 Task: Add Neem Aura Naturals Skin Salve to the cart.
Action: Mouse moved to (332, 148)
Screenshot: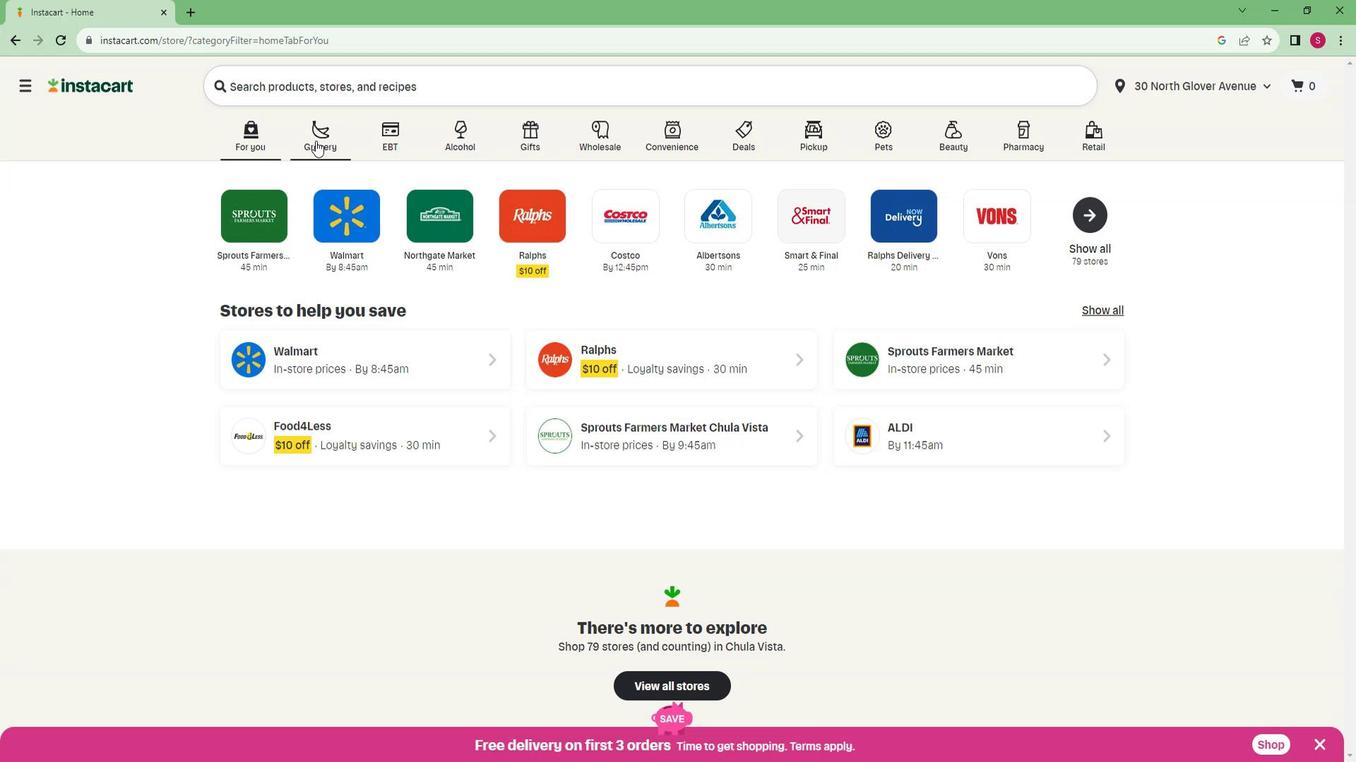 
Action: Mouse pressed left at (332, 148)
Screenshot: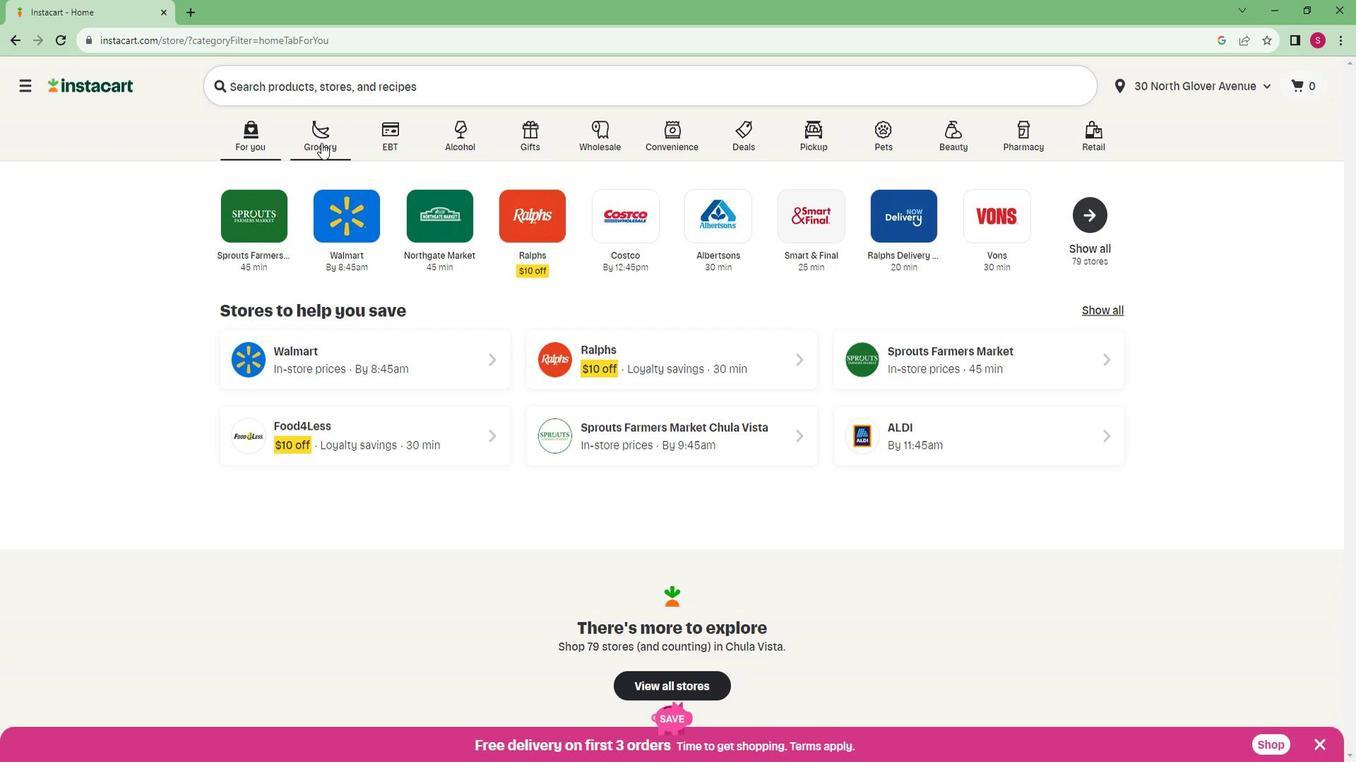 
Action: Mouse moved to (288, 391)
Screenshot: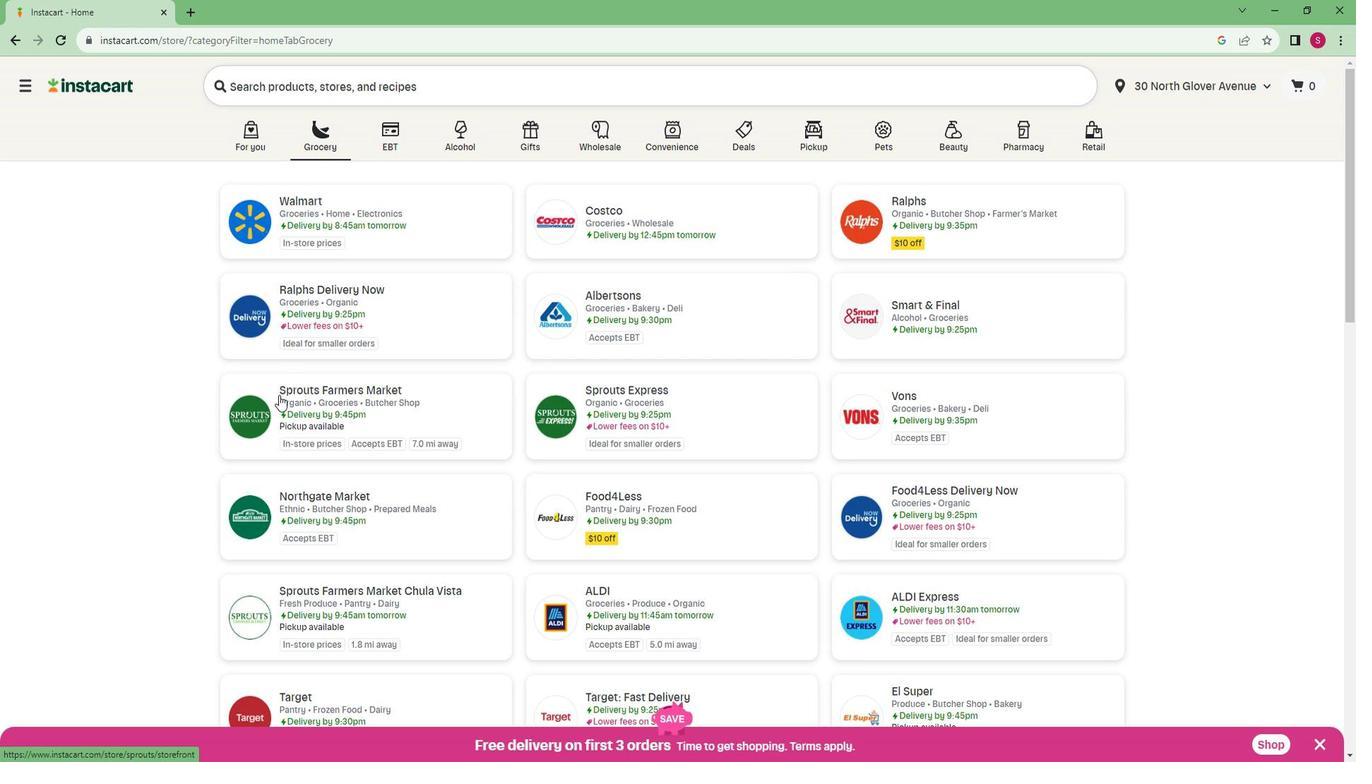 
Action: Mouse pressed left at (288, 391)
Screenshot: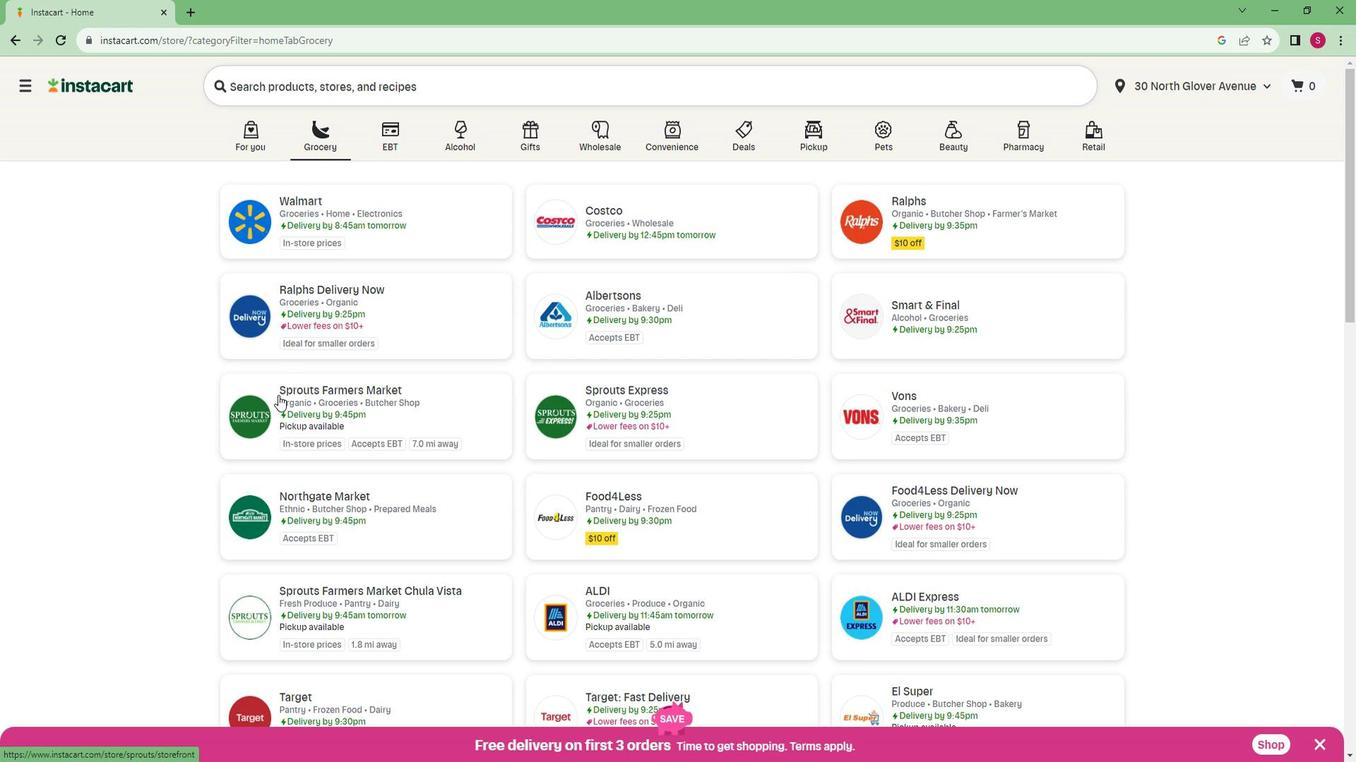 
Action: Mouse moved to (94, 507)
Screenshot: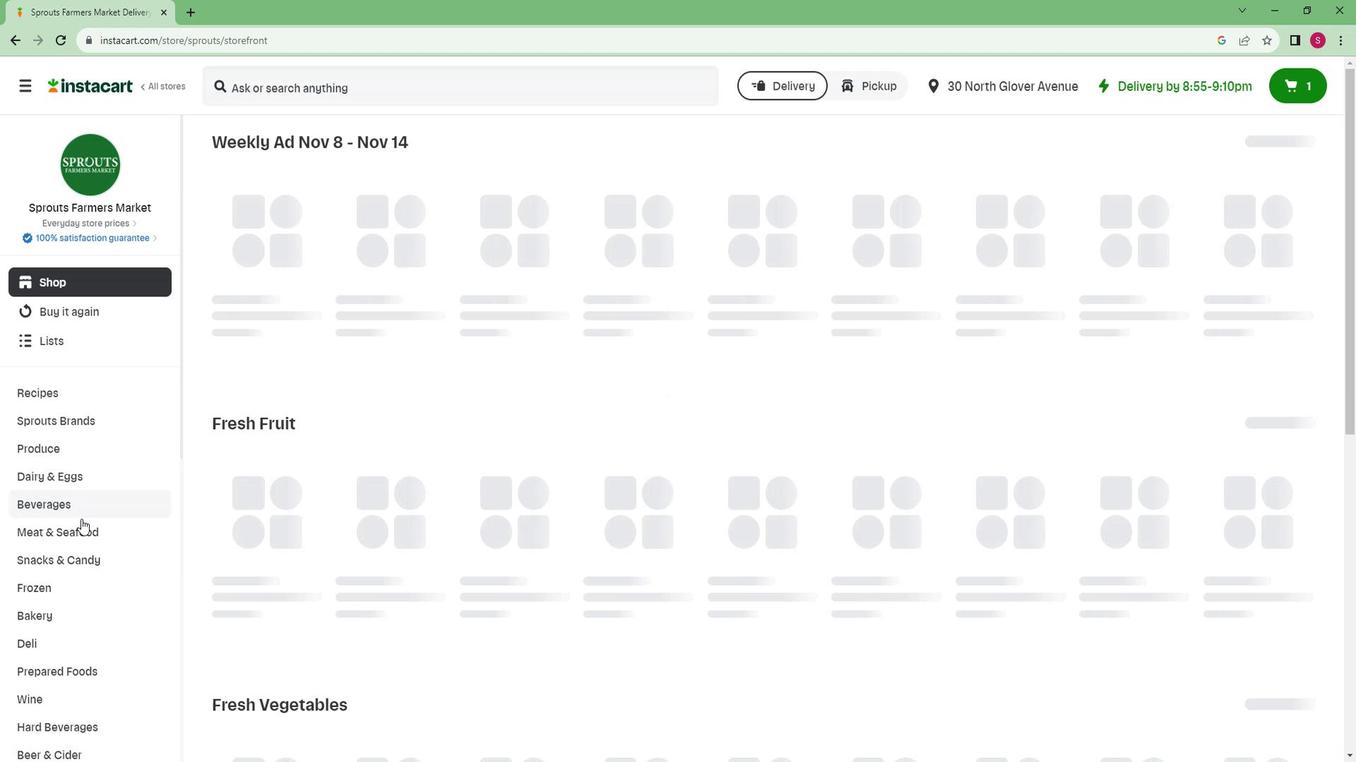 
Action: Mouse scrolled (94, 507) with delta (0, 0)
Screenshot: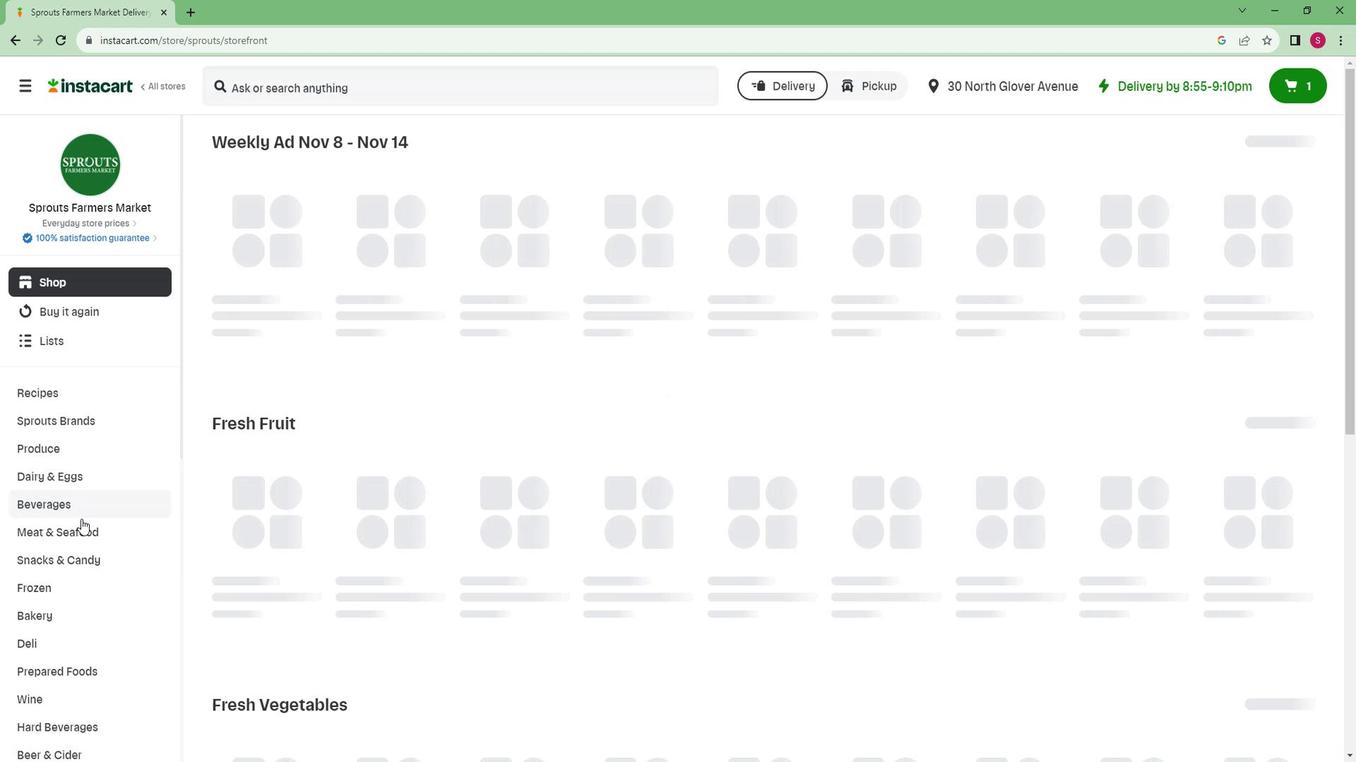 
Action: Mouse moved to (93, 509)
Screenshot: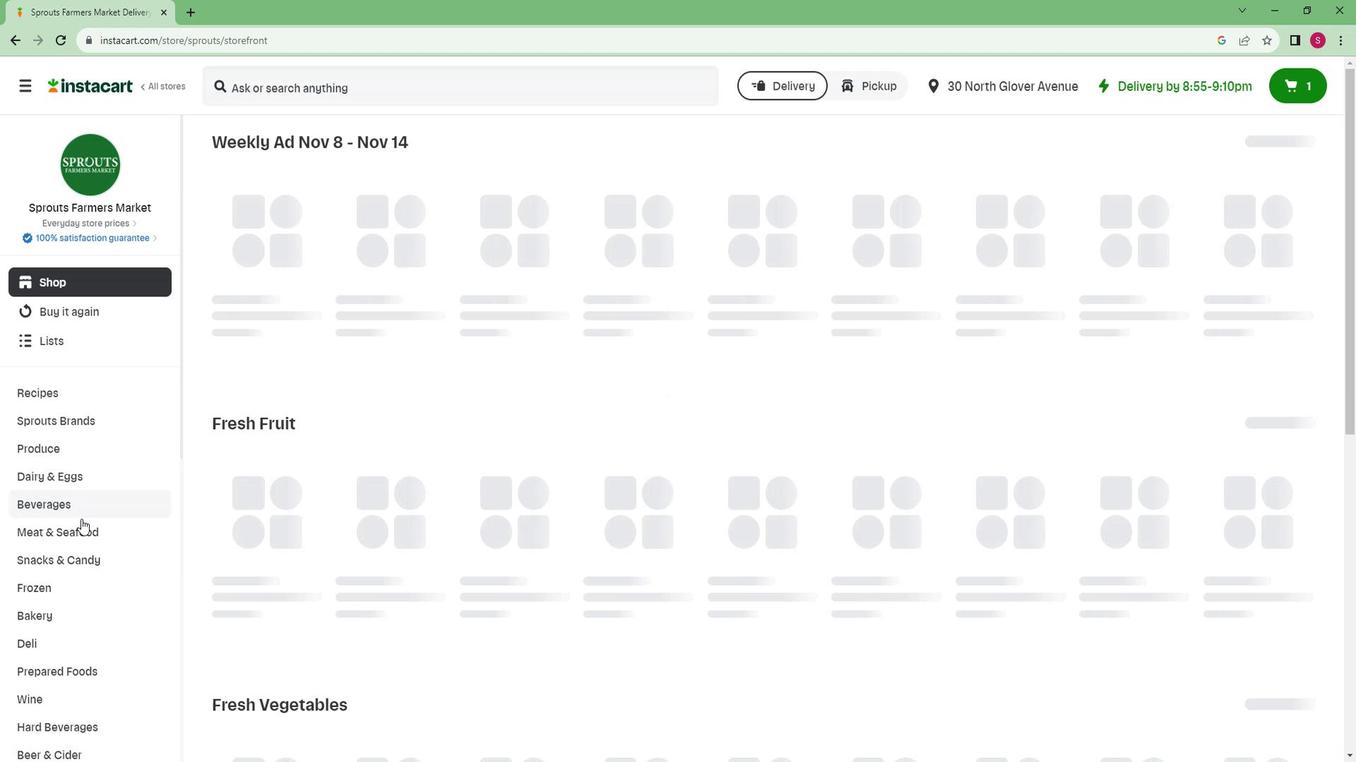 
Action: Mouse scrolled (93, 508) with delta (0, 0)
Screenshot: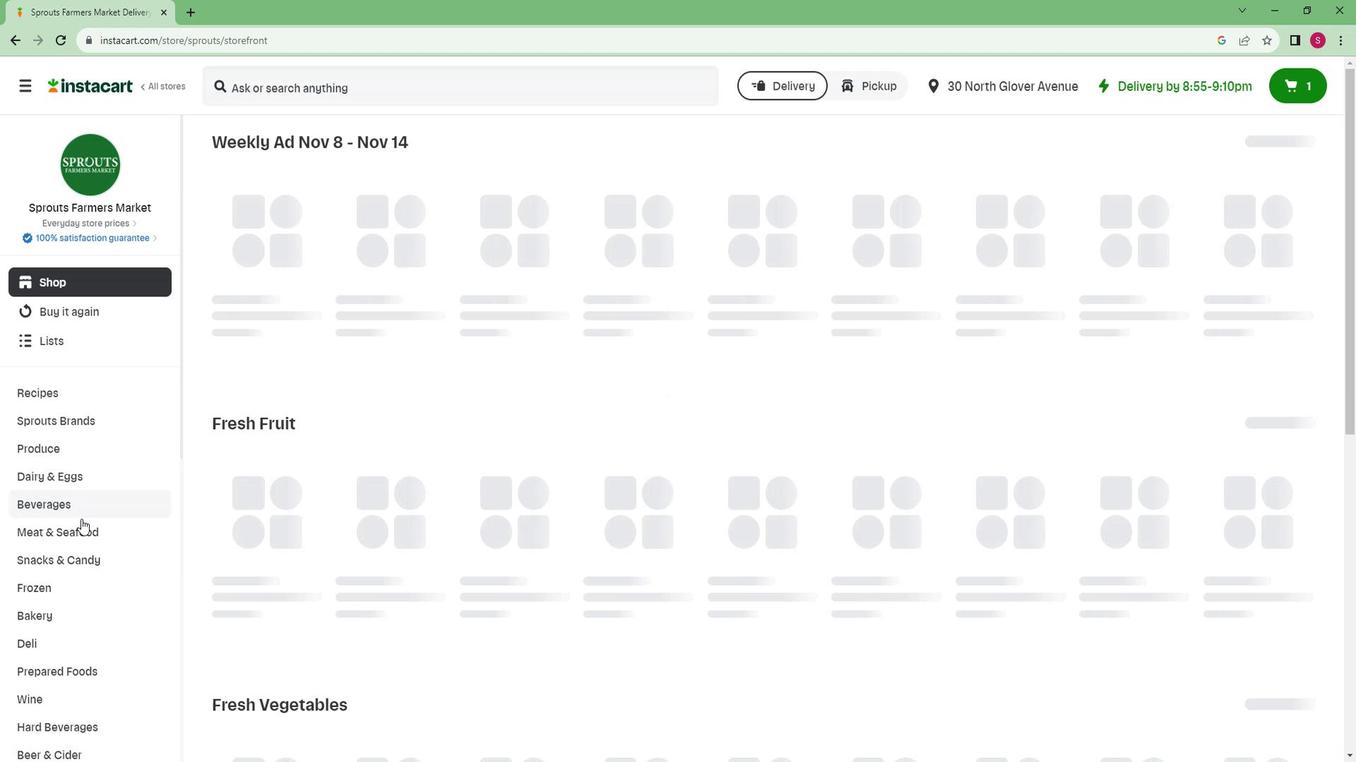 
Action: Mouse moved to (91, 510)
Screenshot: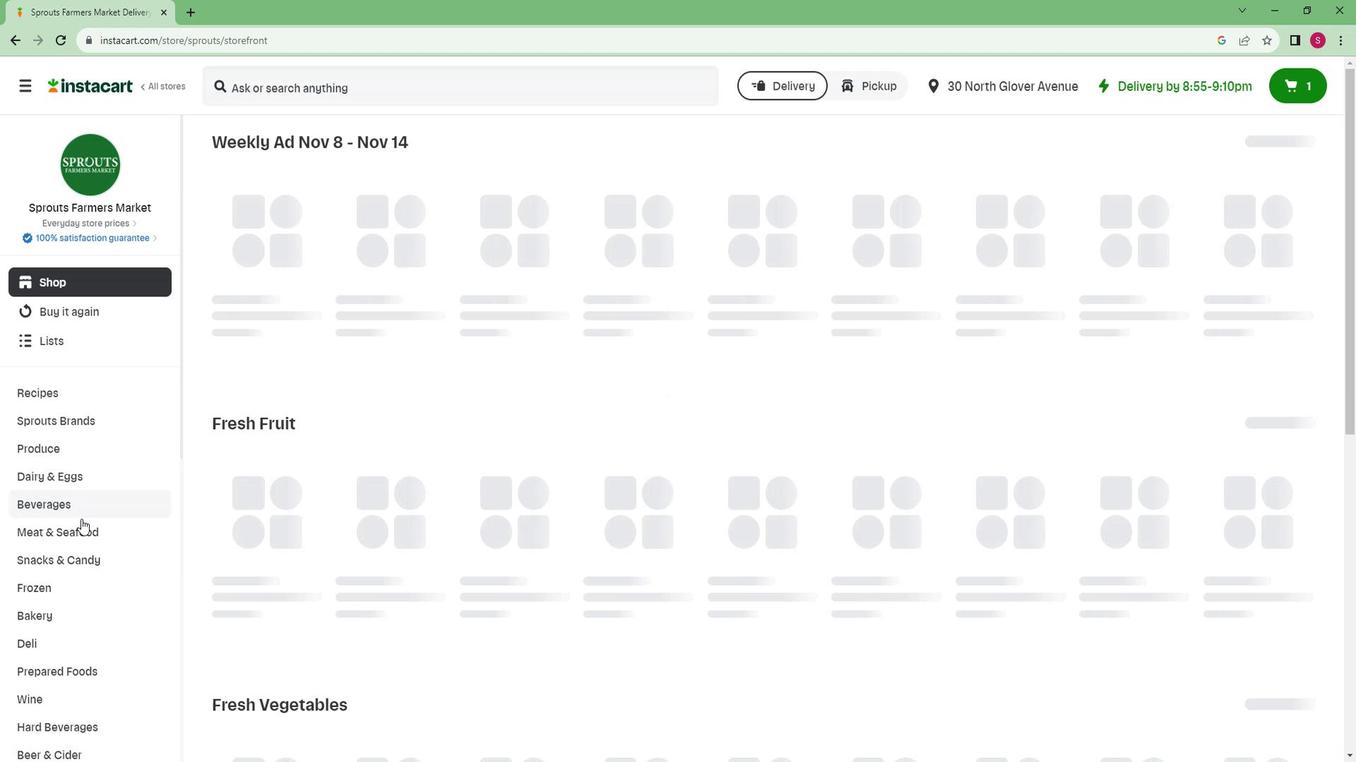 
Action: Mouse scrolled (91, 510) with delta (0, 0)
Screenshot: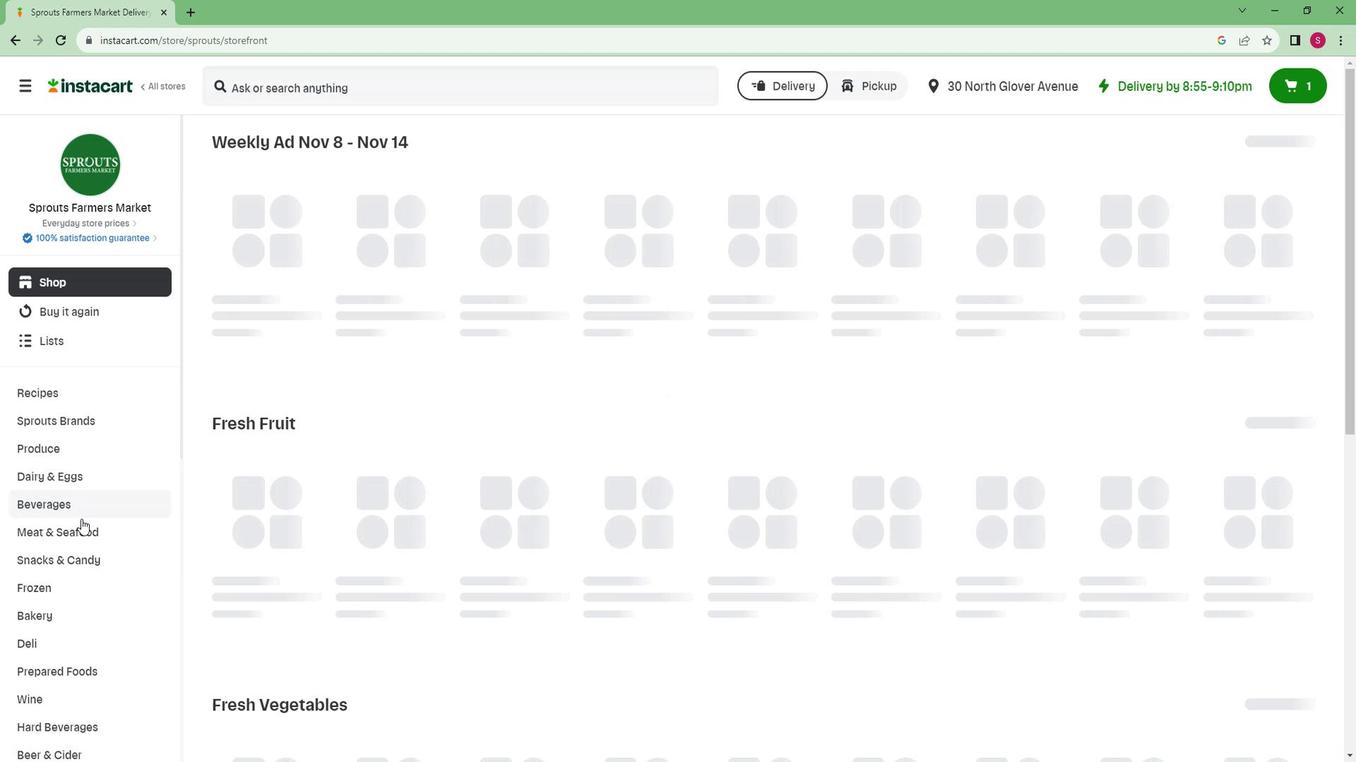 
Action: Mouse scrolled (91, 510) with delta (0, 0)
Screenshot: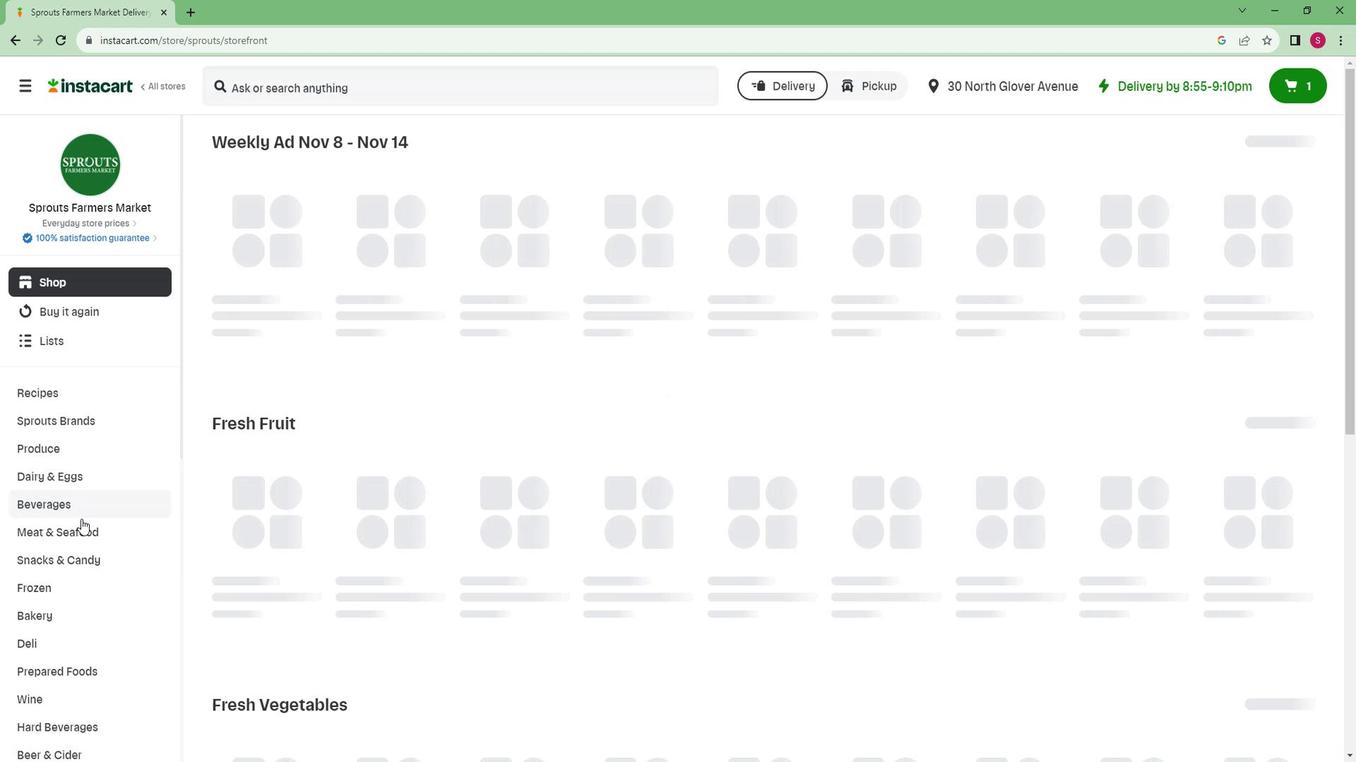 
Action: Mouse moved to (91, 510)
Screenshot: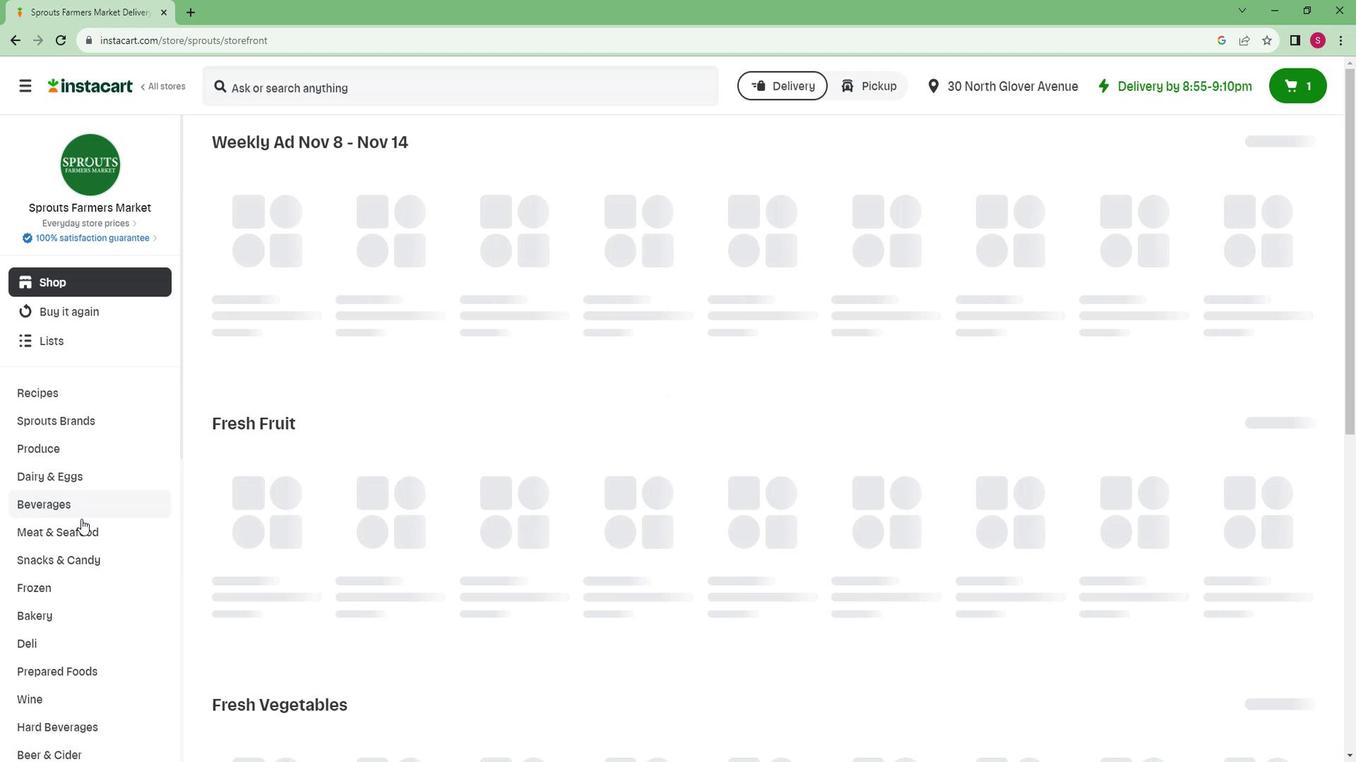 
Action: Mouse scrolled (91, 510) with delta (0, 0)
Screenshot: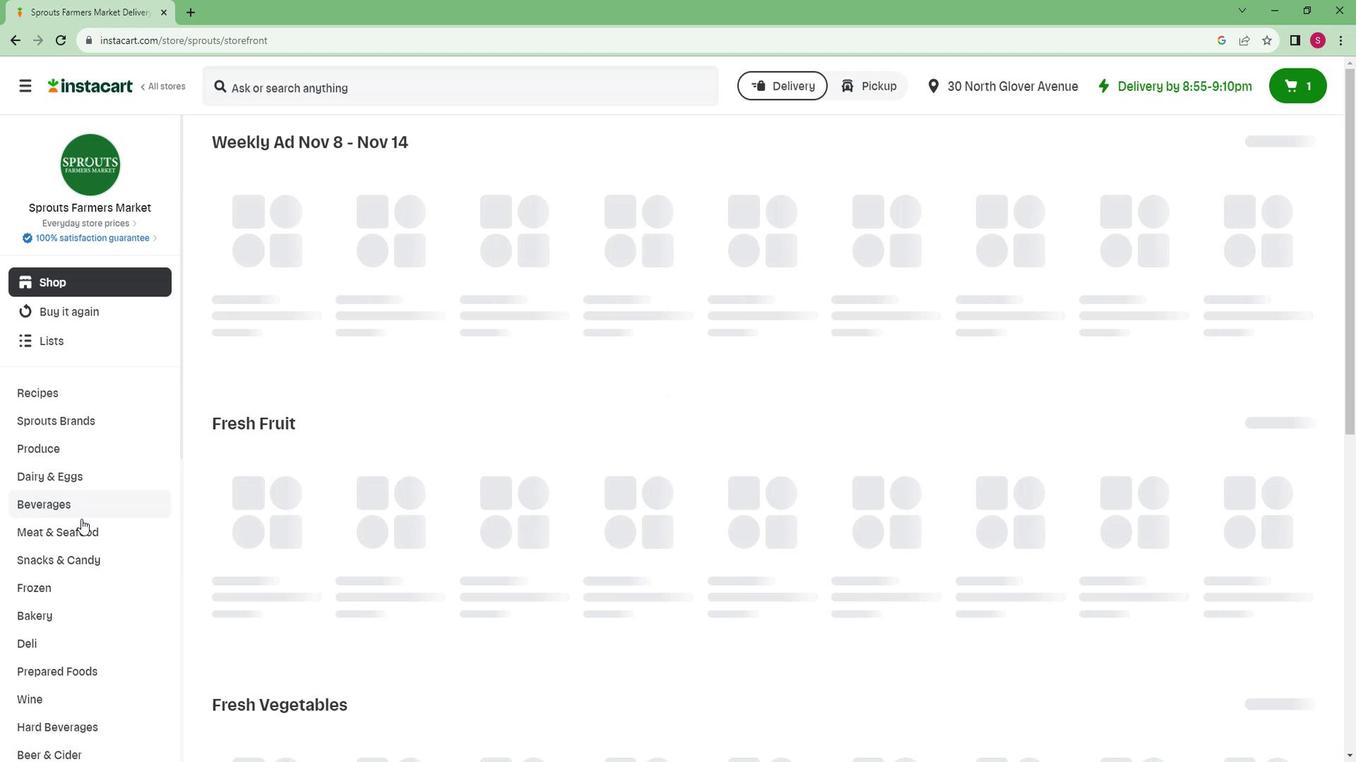 
Action: Mouse scrolled (91, 510) with delta (0, 0)
Screenshot: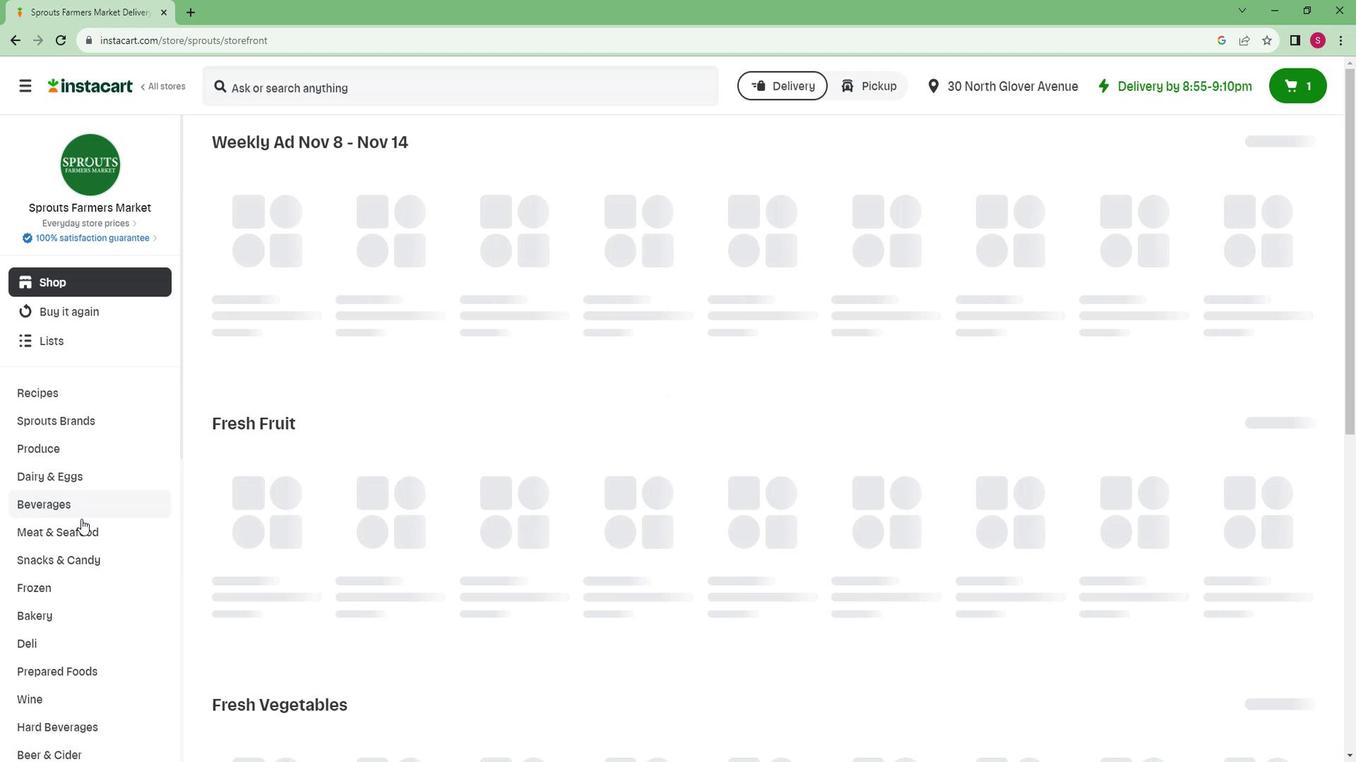 
Action: Mouse moved to (91, 464)
Screenshot: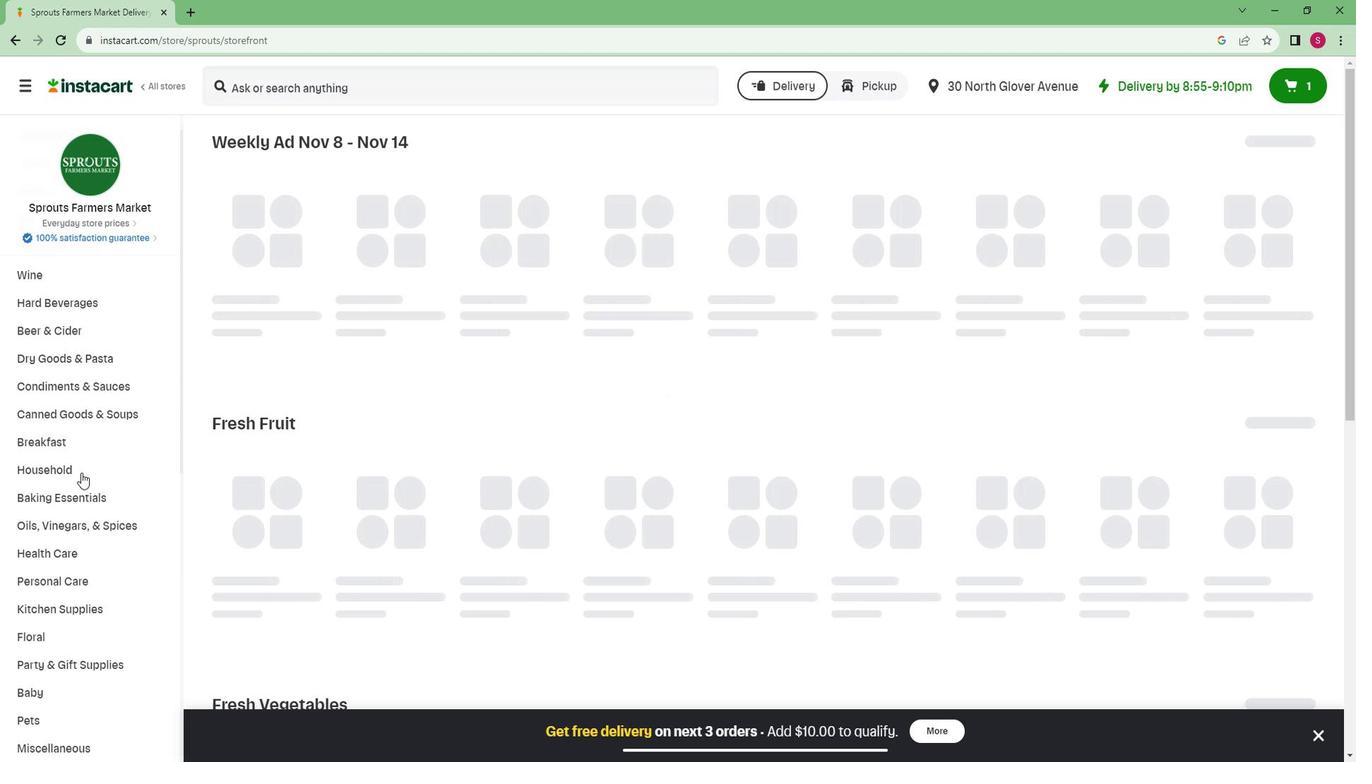 
Action: Mouse scrolled (91, 464) with delta (0, 0)
Screenshot: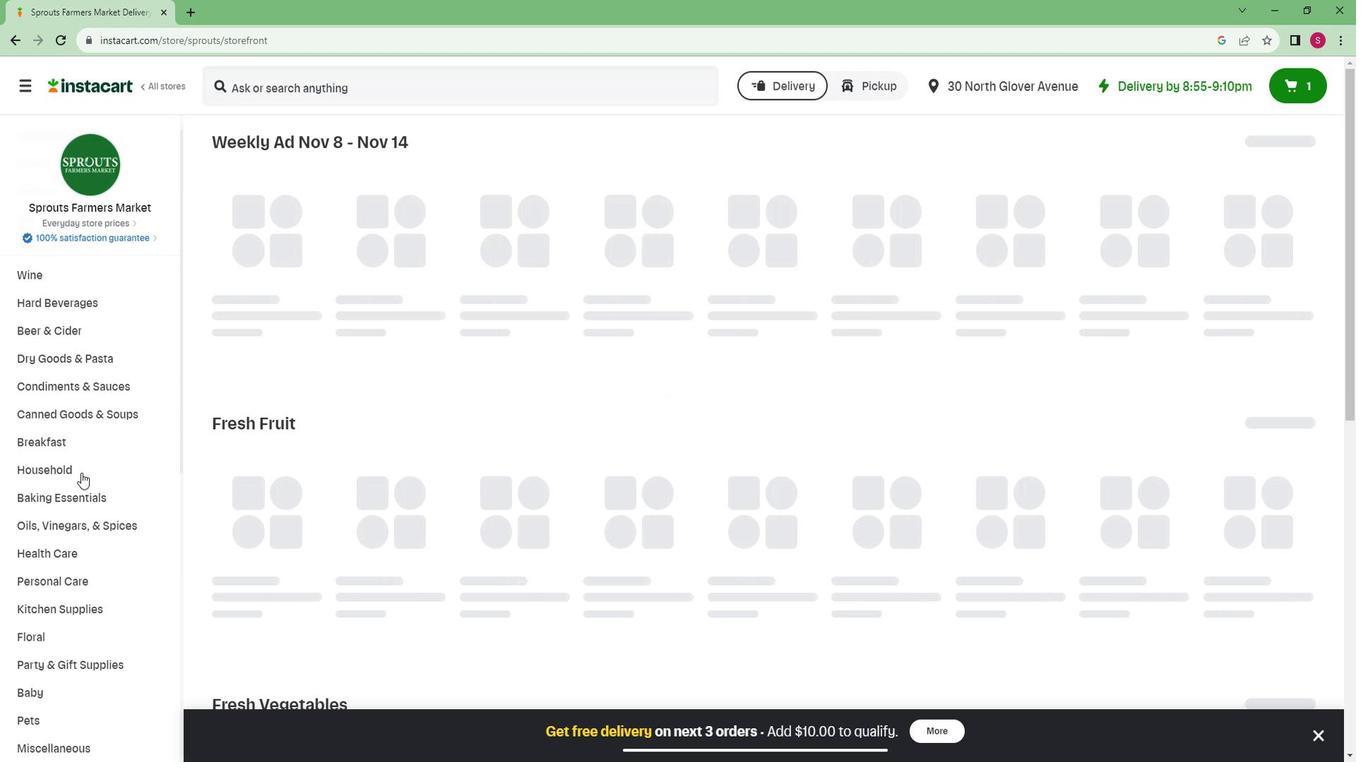 
Action: Mouse scrolled (91, 464) with delta (0, 0)
Screenshot: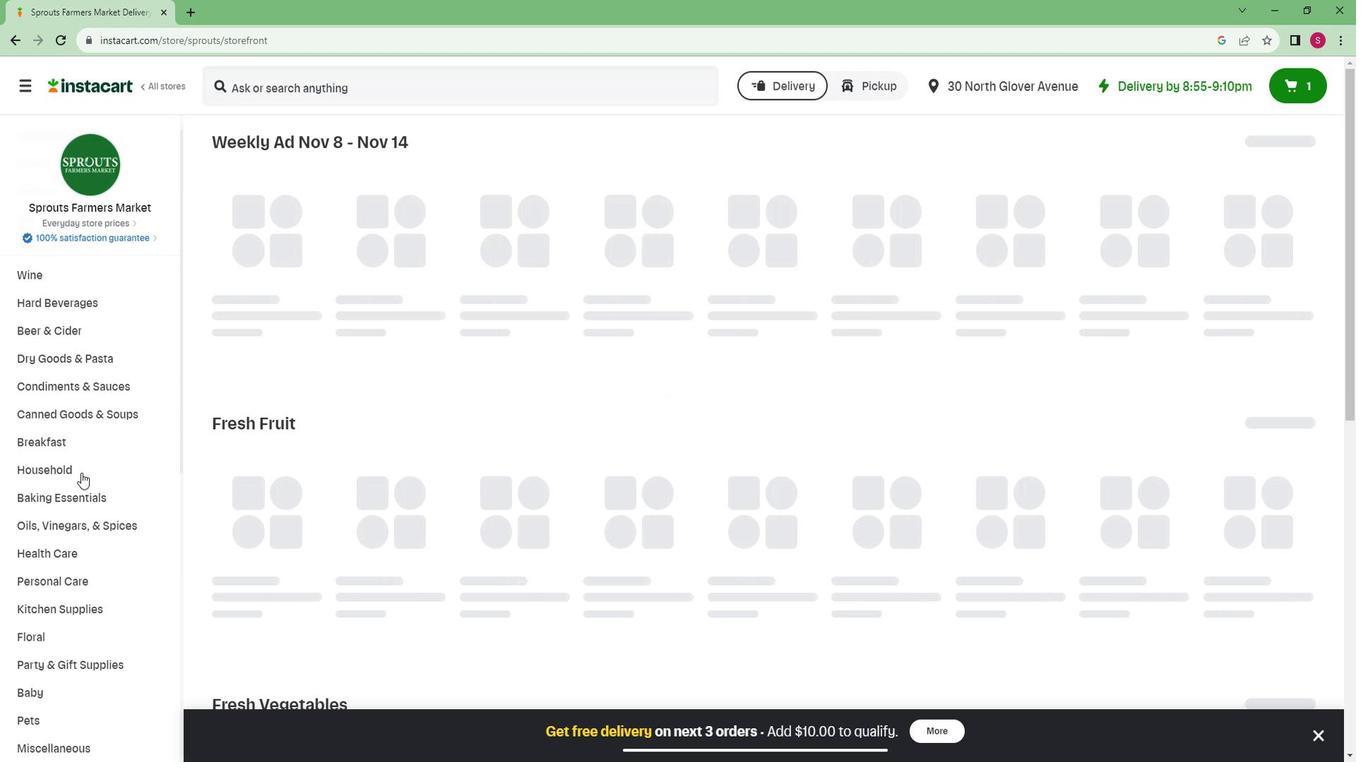 
Action: Mouse moved to (91, 464)
Screenshot: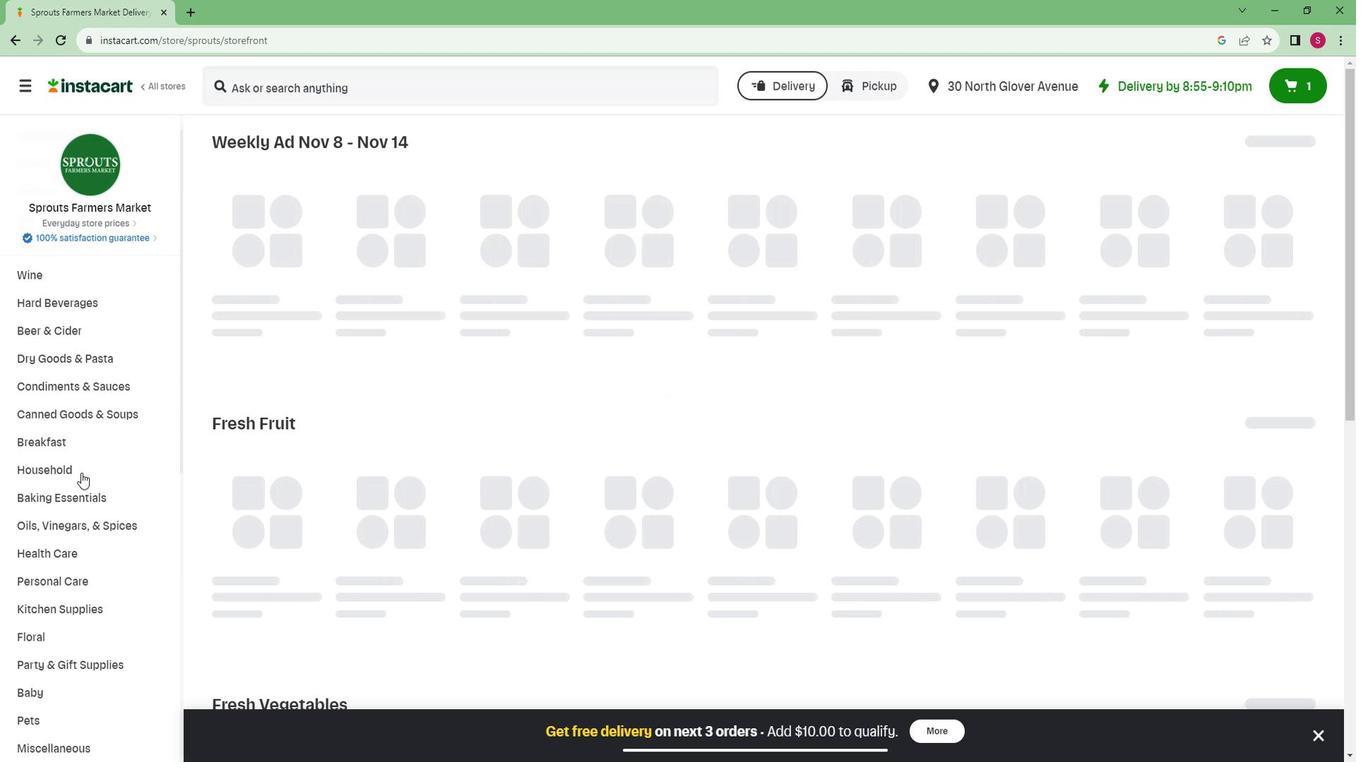 
Action: Mouse scrolled (91, 464) with delta (0, 0)
Screenshot: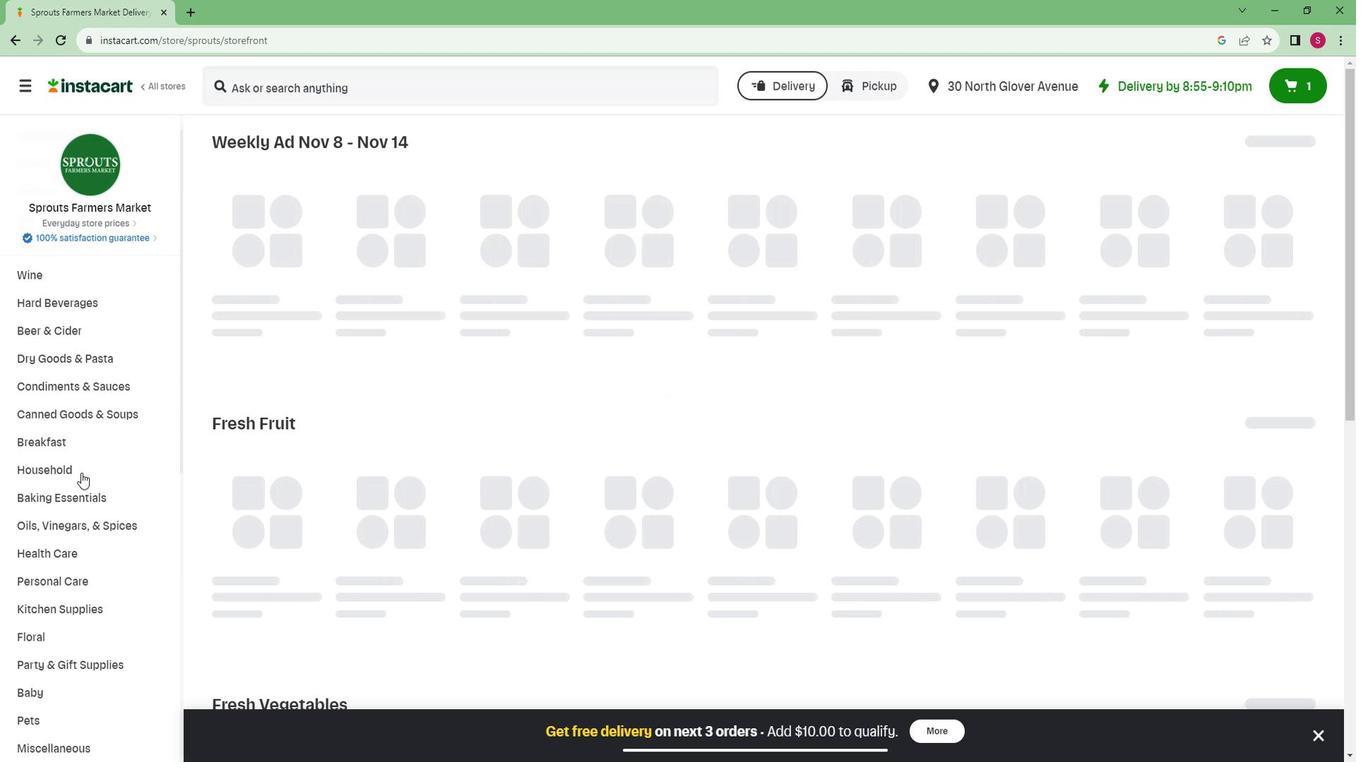 
Action: Mouse moved to (91, 464)
Screenshot: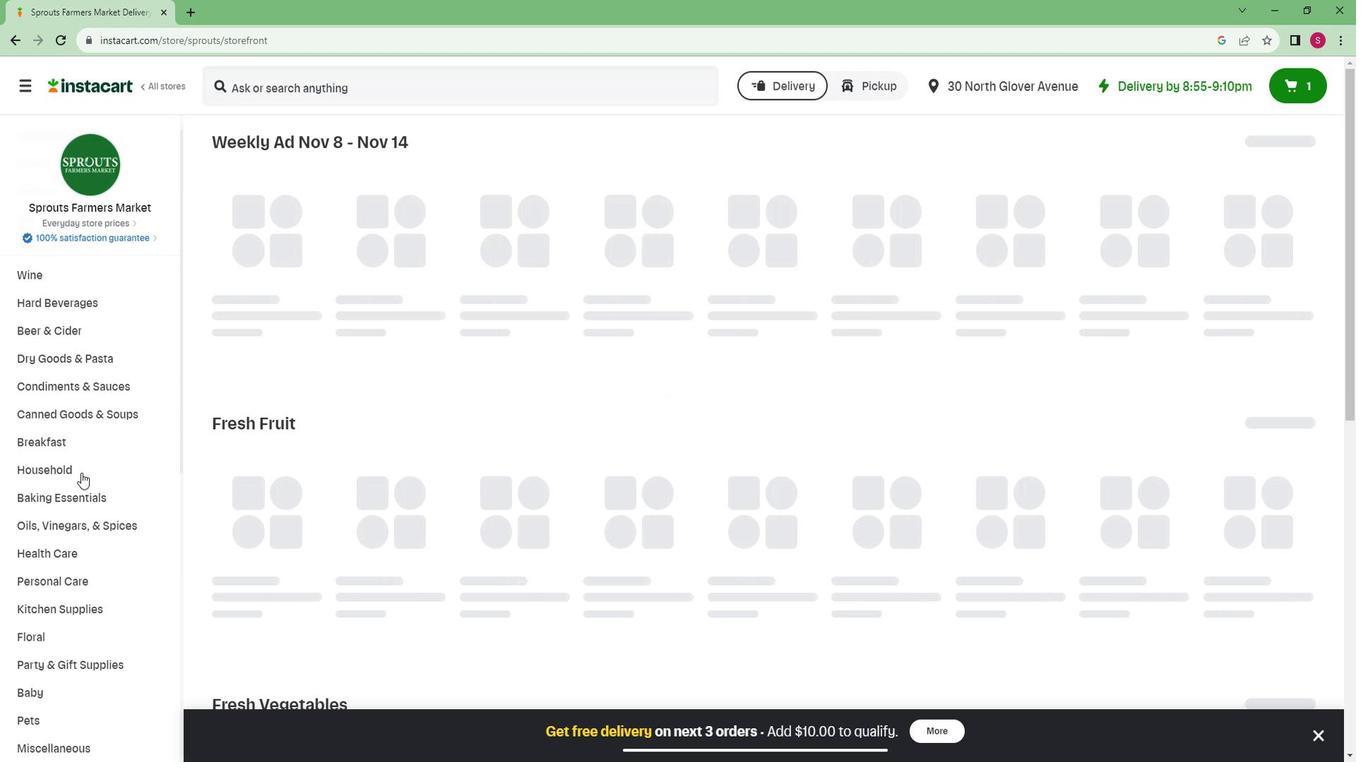 
Action: Mouse scrolled (91, 464) with delta (0, 0)
Screenshot: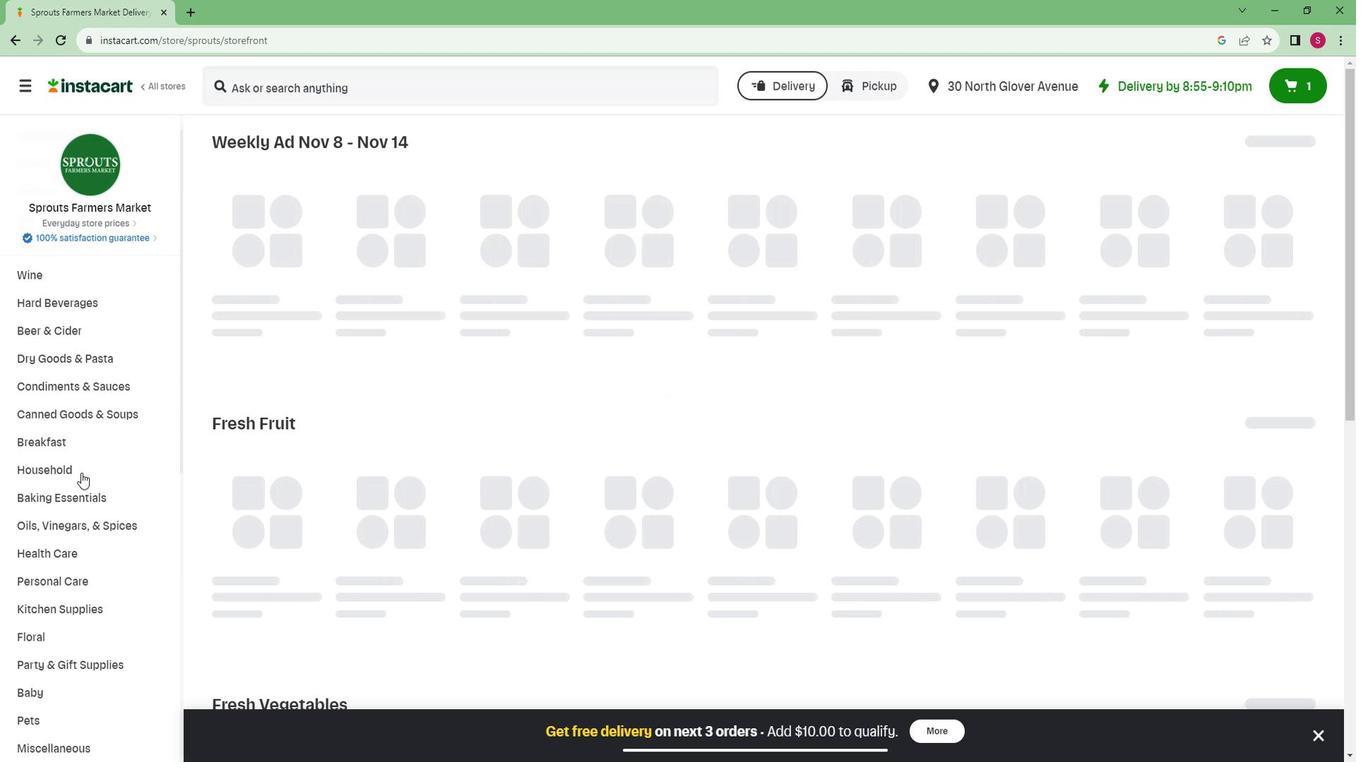 
Action: Mouse scrolled (91, 464) with delta (0, 0)
Screenshot: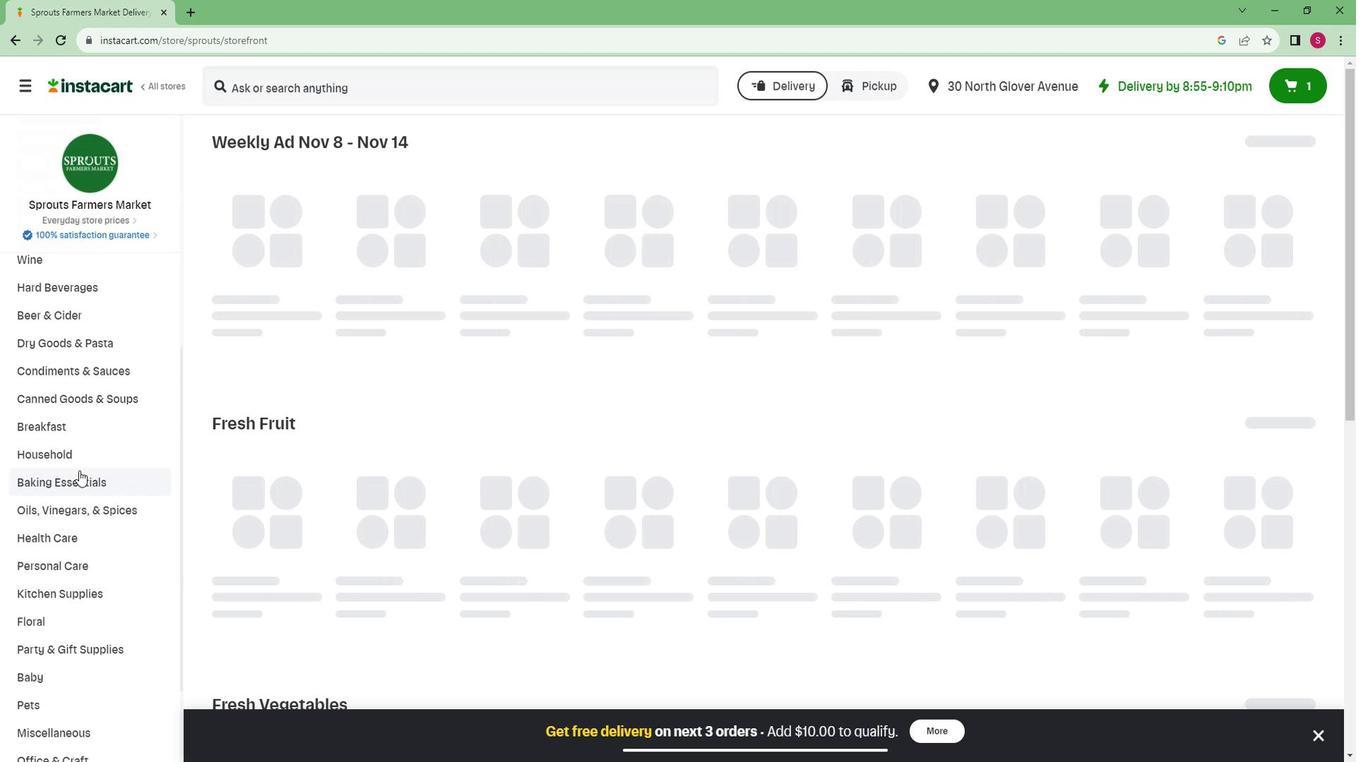 
Action: Mouse moved to (89, 464)
Screenshot: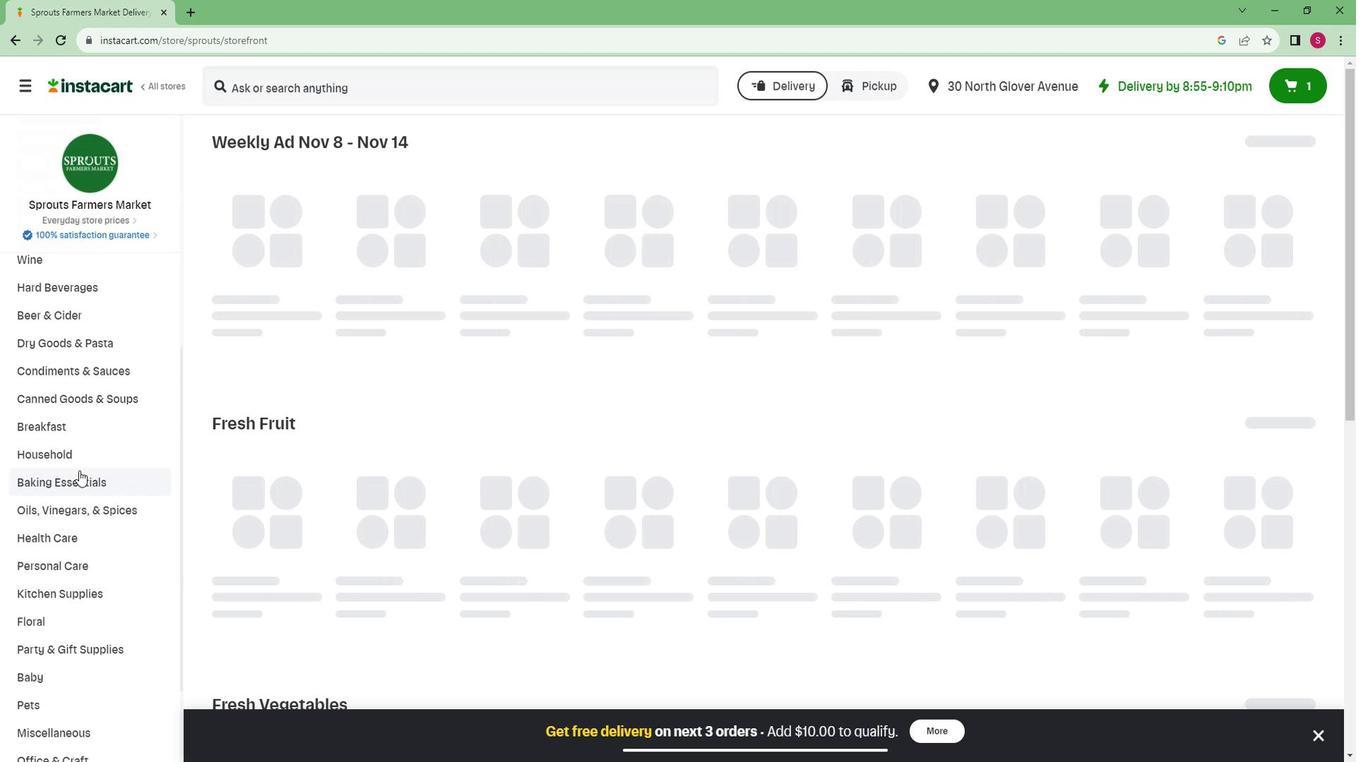 
Action: Mouse scrolled (89, 463) with delta (0, 0)
Screenshot: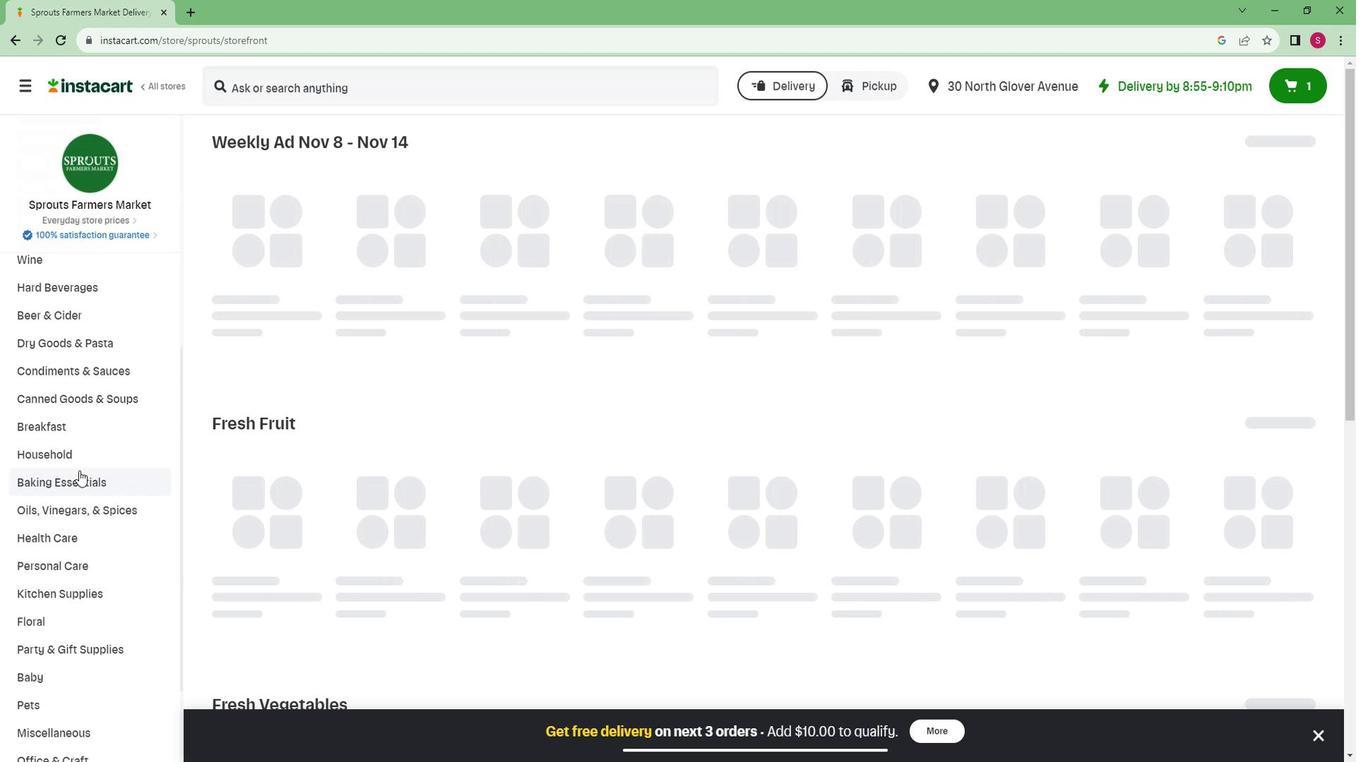 
Action: Mouse moved to (84, 457)
Screenshot: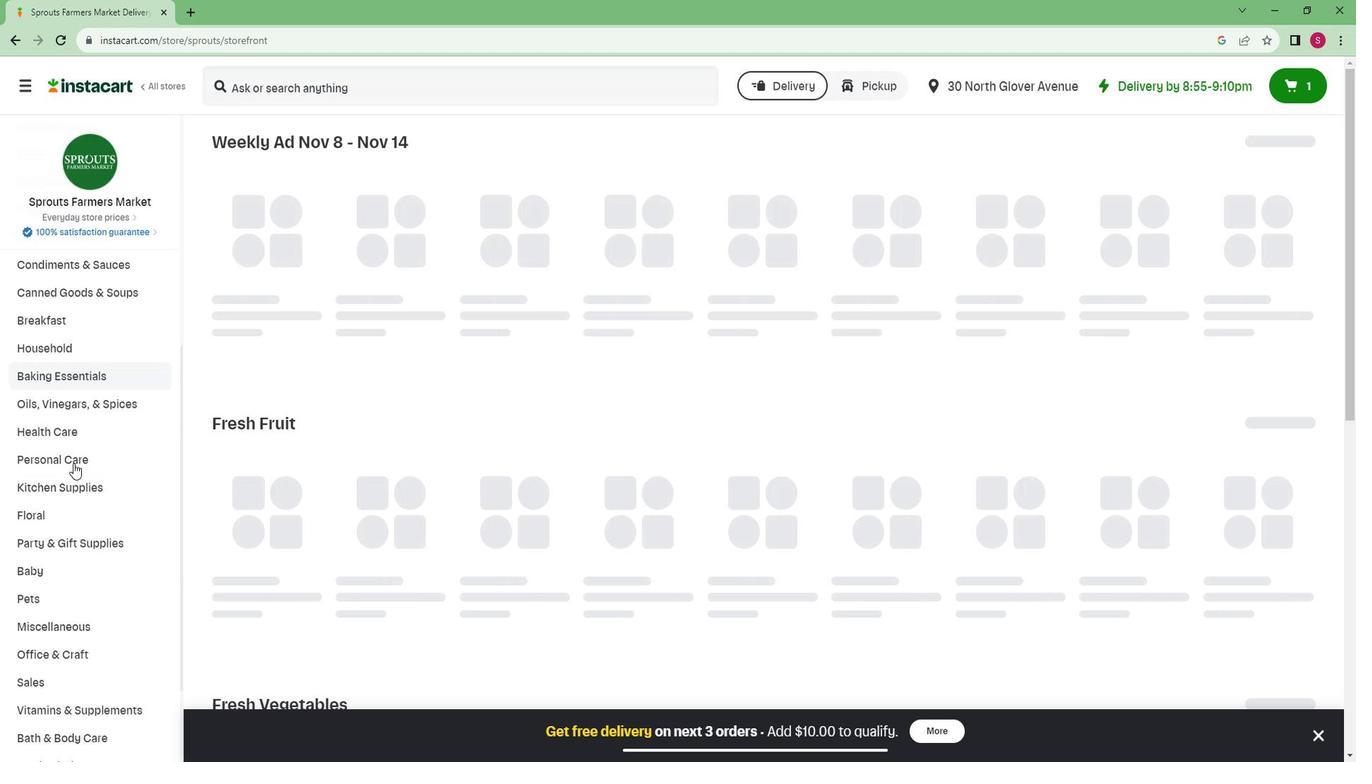 
Action: Mouse scrolled (84, 456) with delta (0, 0)
Screenshot: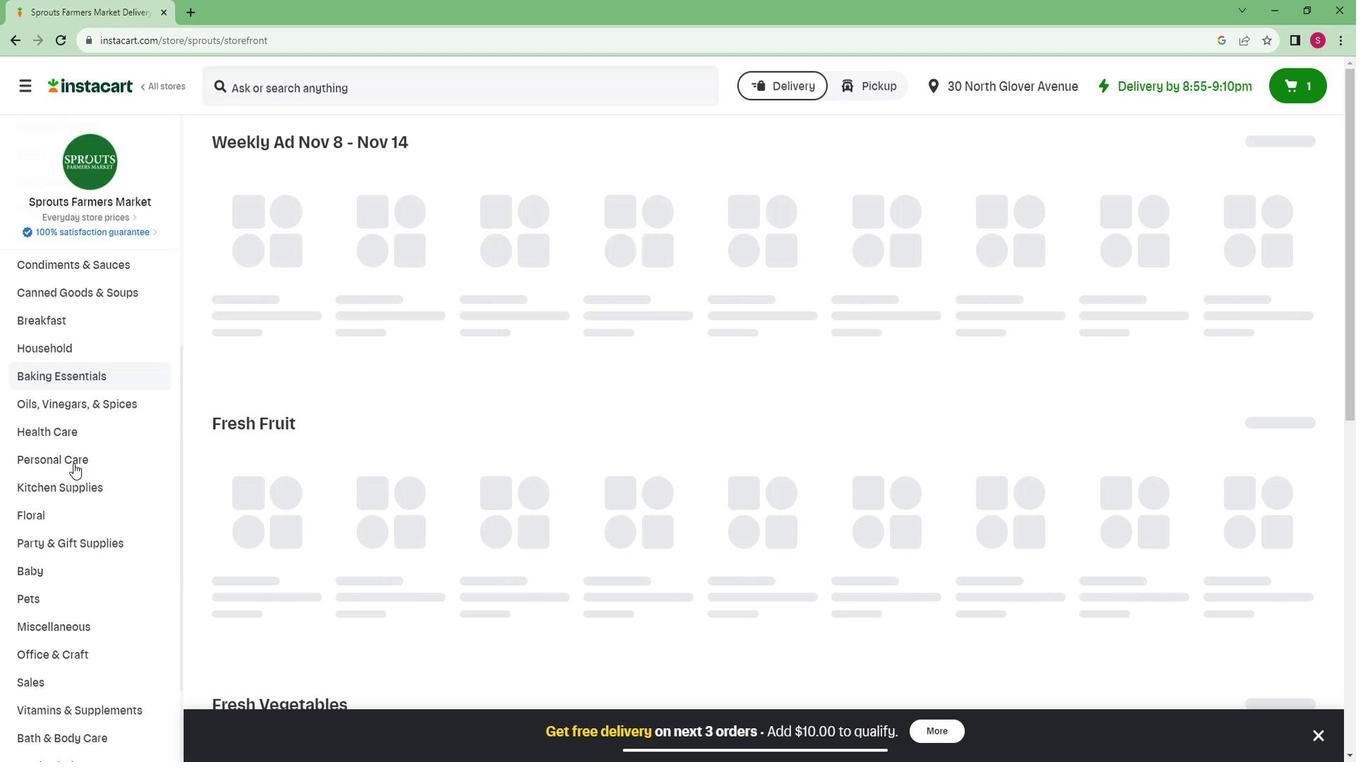 
Action: Mouse scrolled (84, 456) with delta (0, 0)
Screenshot: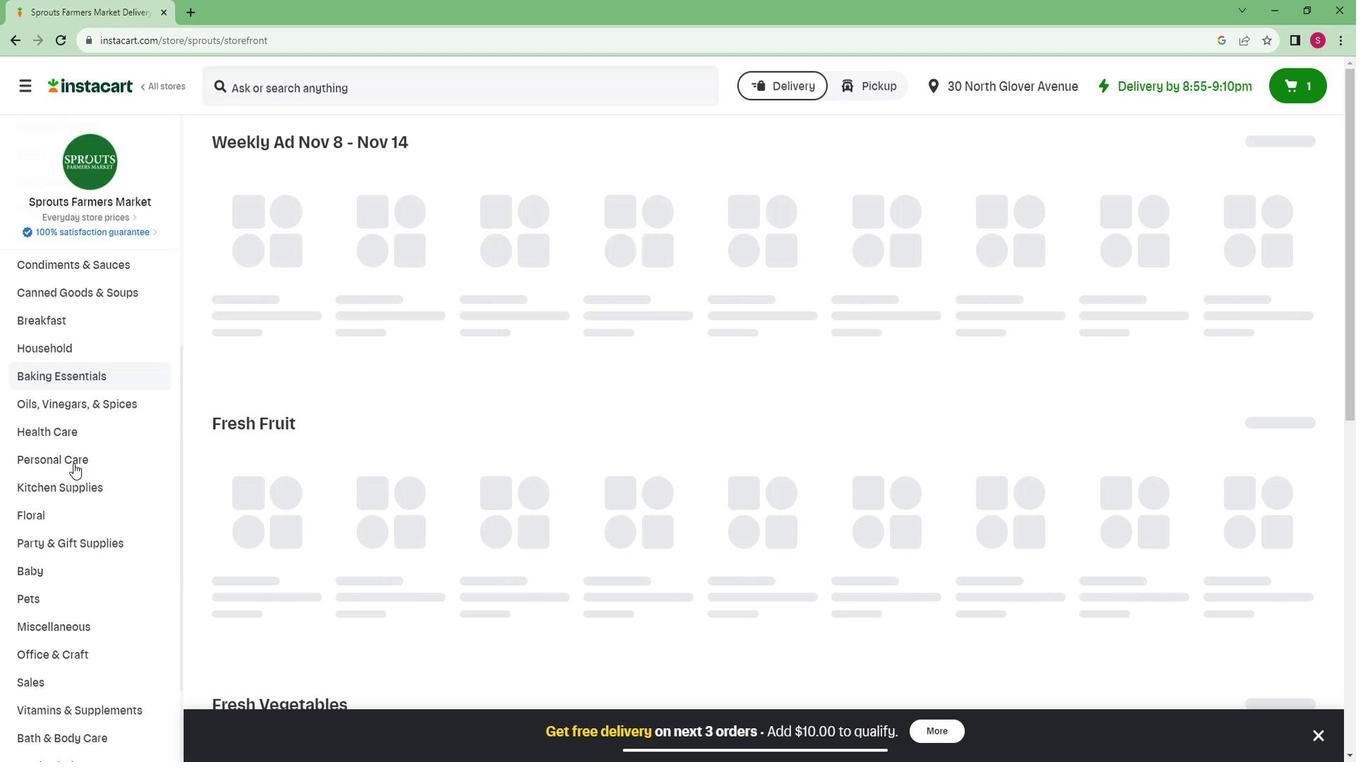 
Action: Mouse scrolled (84, 456) with delta (0, 0)
Screenshot: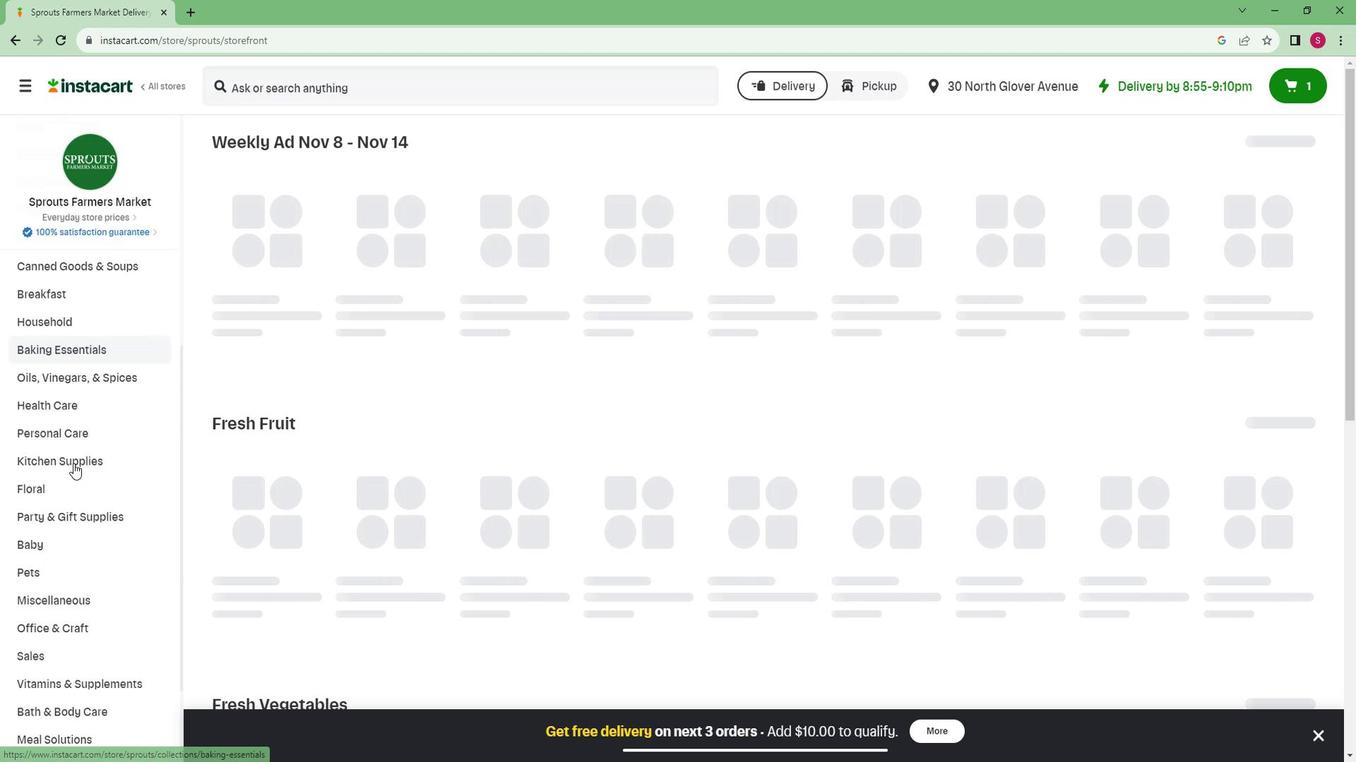 
Action: Mouse scrolled (84, 456) with delta (0, 0)
Screenshot: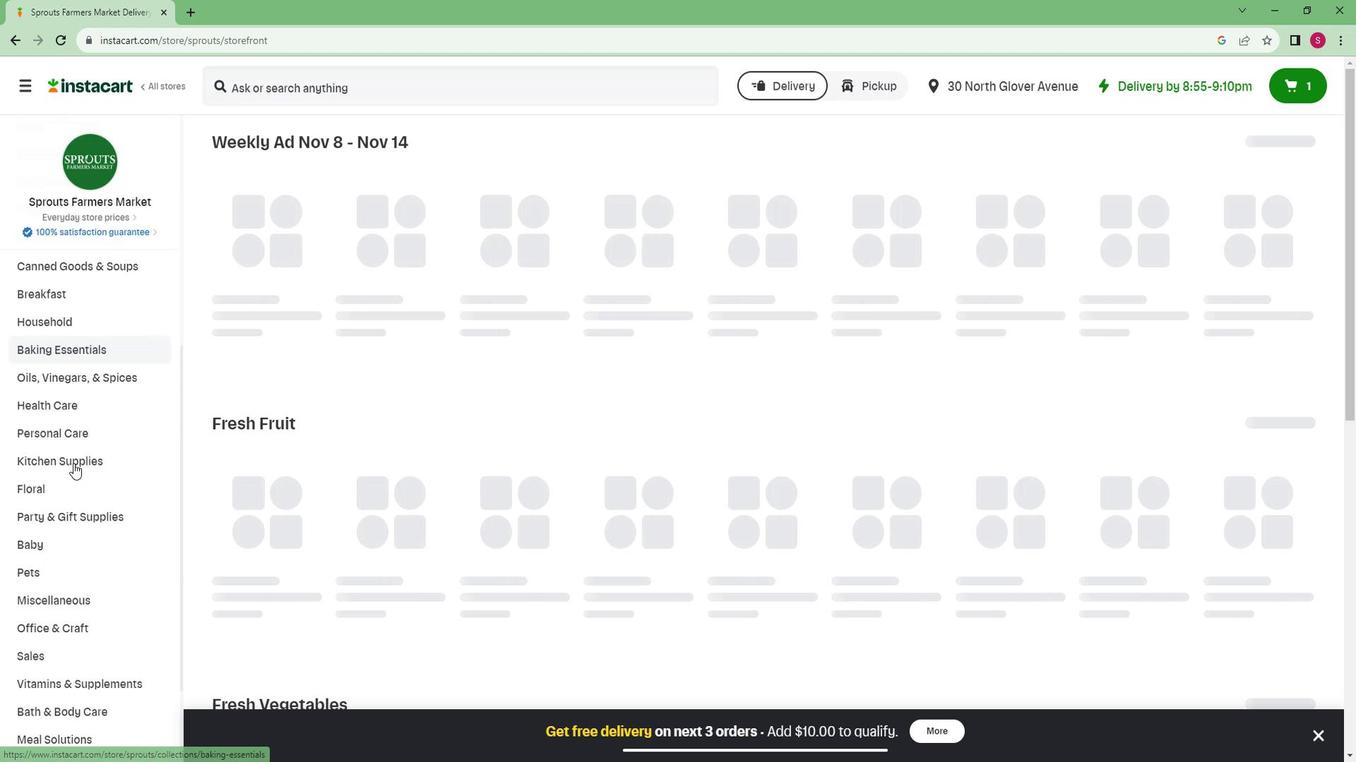
Action: Mouse scrolled (84, 456) with delta (0, 0)
Screenshot: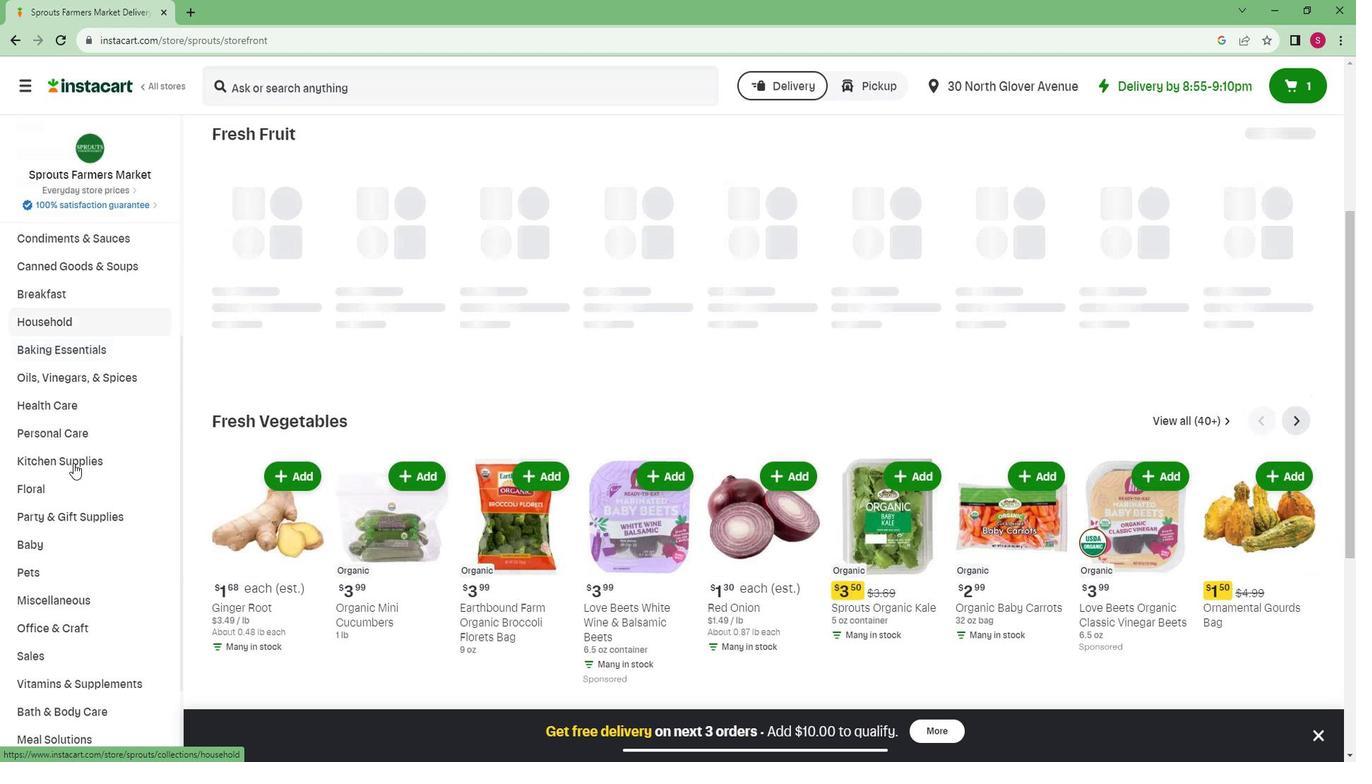 
Action: Mouse moved to (82, 692)
Screenshot: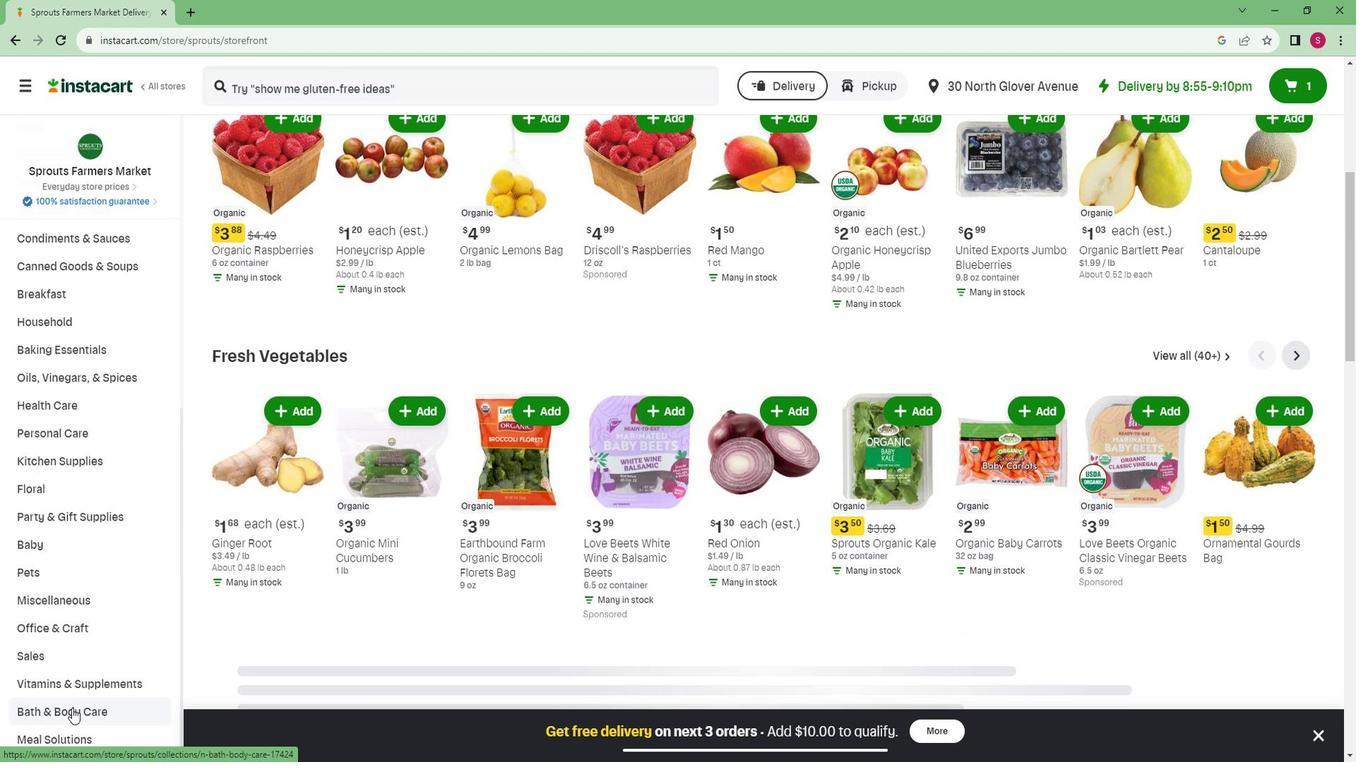 
Action: Mouse pressed left at (82, 692)
Screenshot: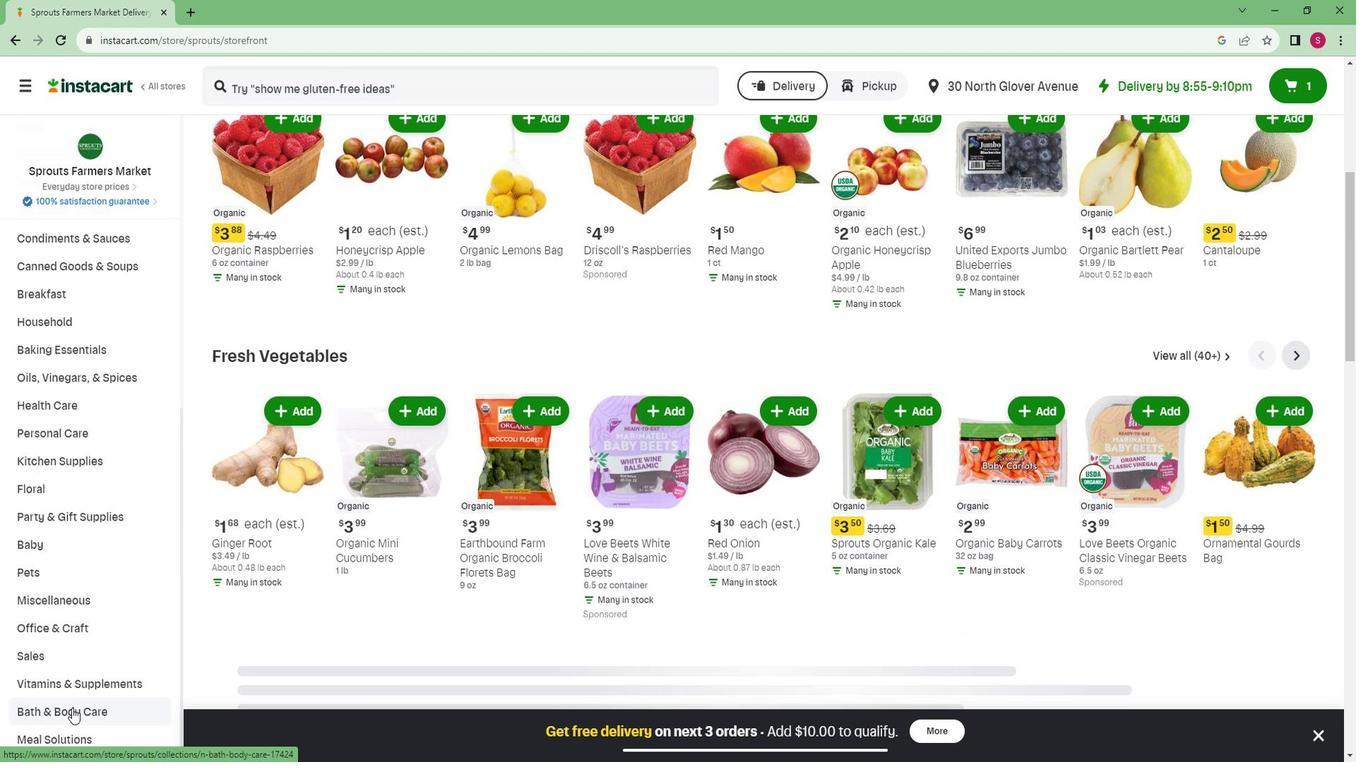 
Action: Mouse moved to (63, 690)
Screenshot: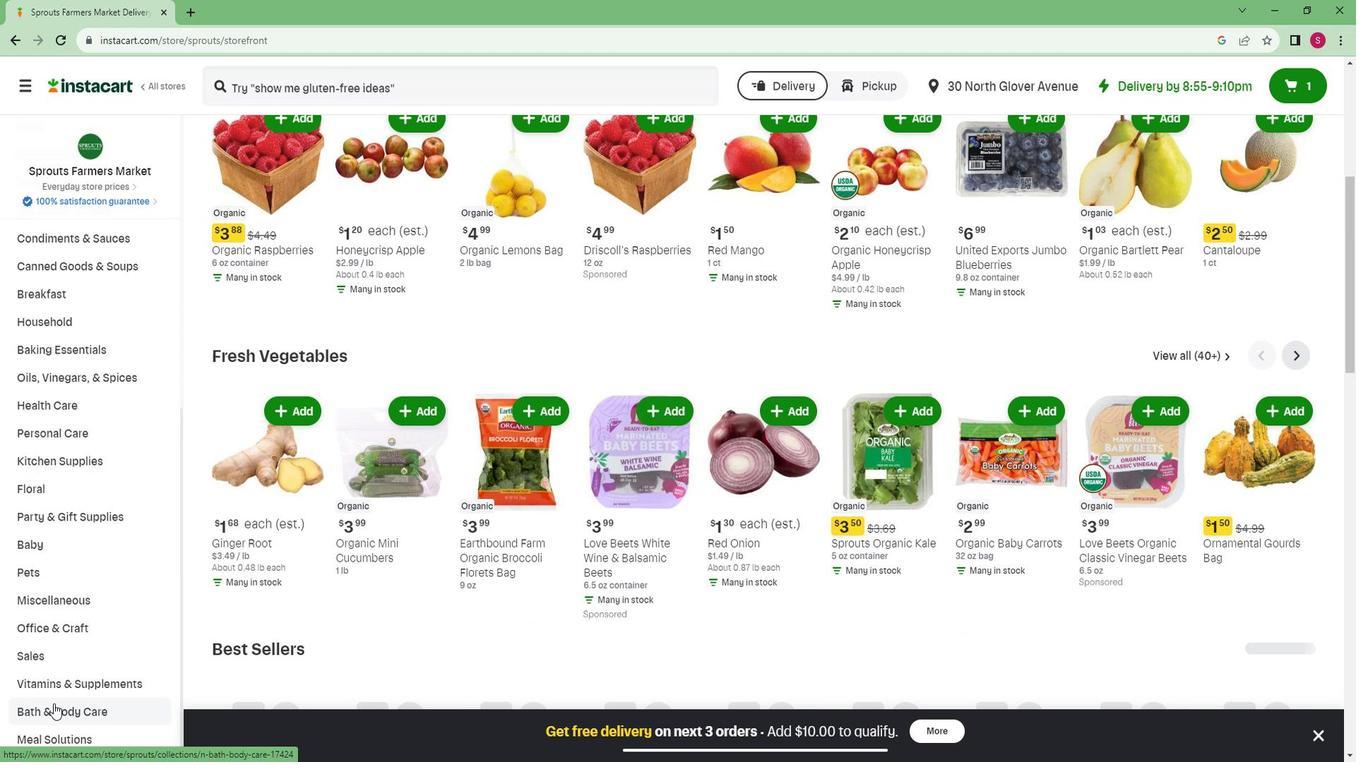 
Action: Mouse pressed left at (63, 690)
Screenshot: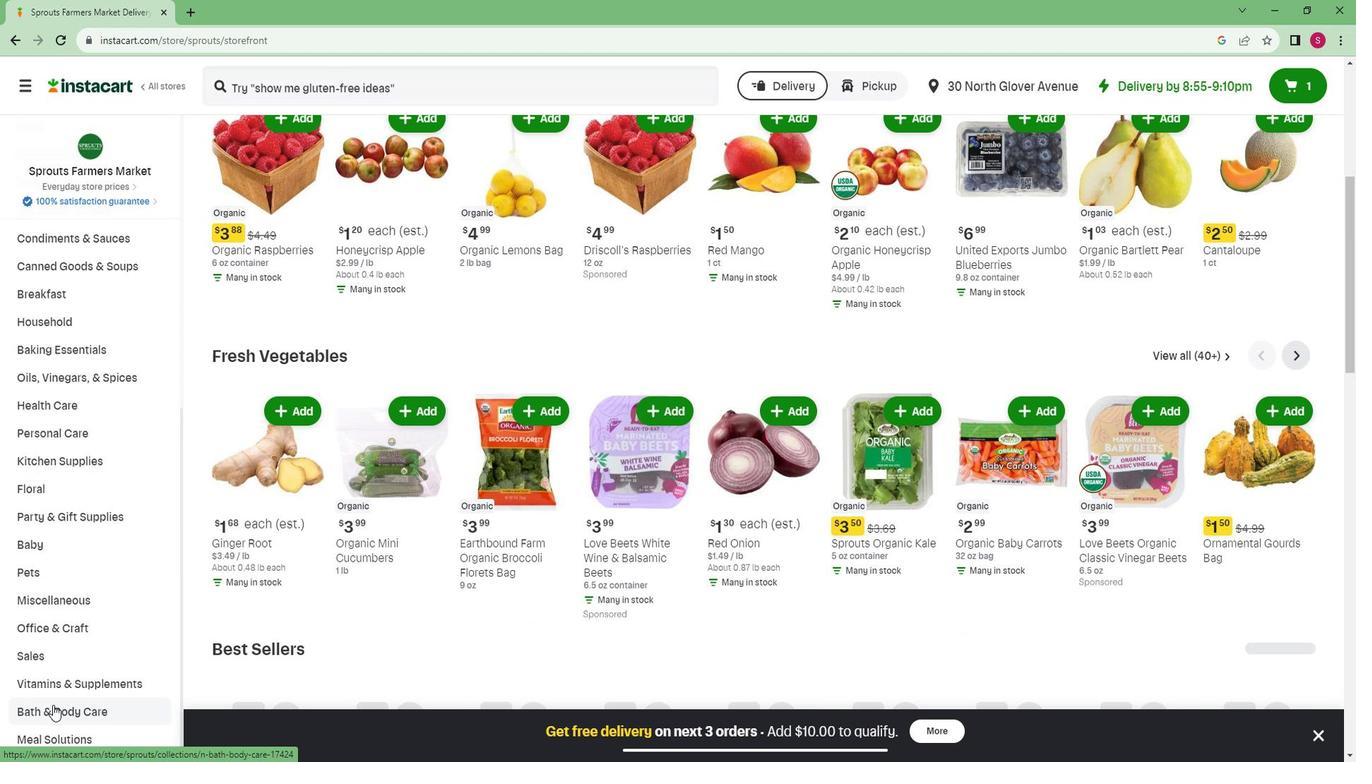 
Action: Mouse moved to (81, 651)
Screenshot: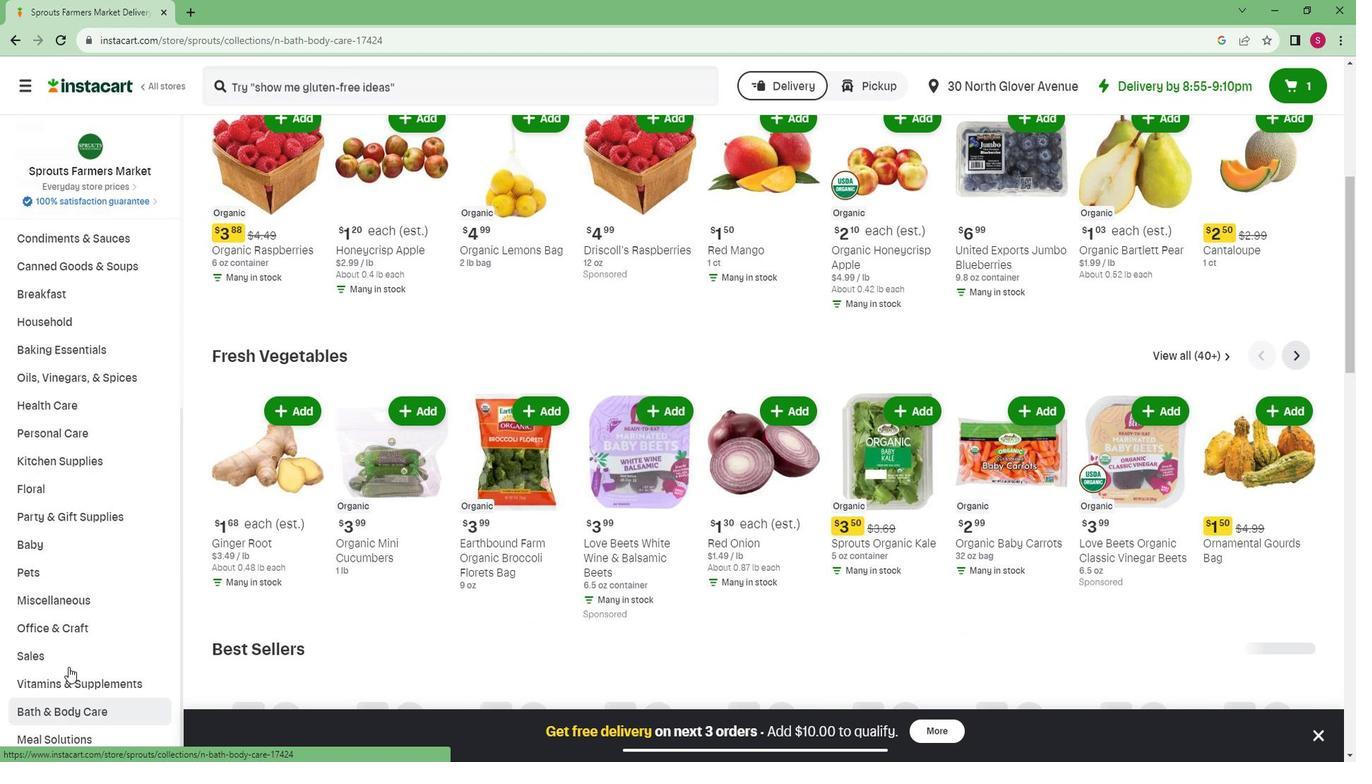 
Action: Mouse scrolled (81, 650) with delta (0, 0)
Screenshot: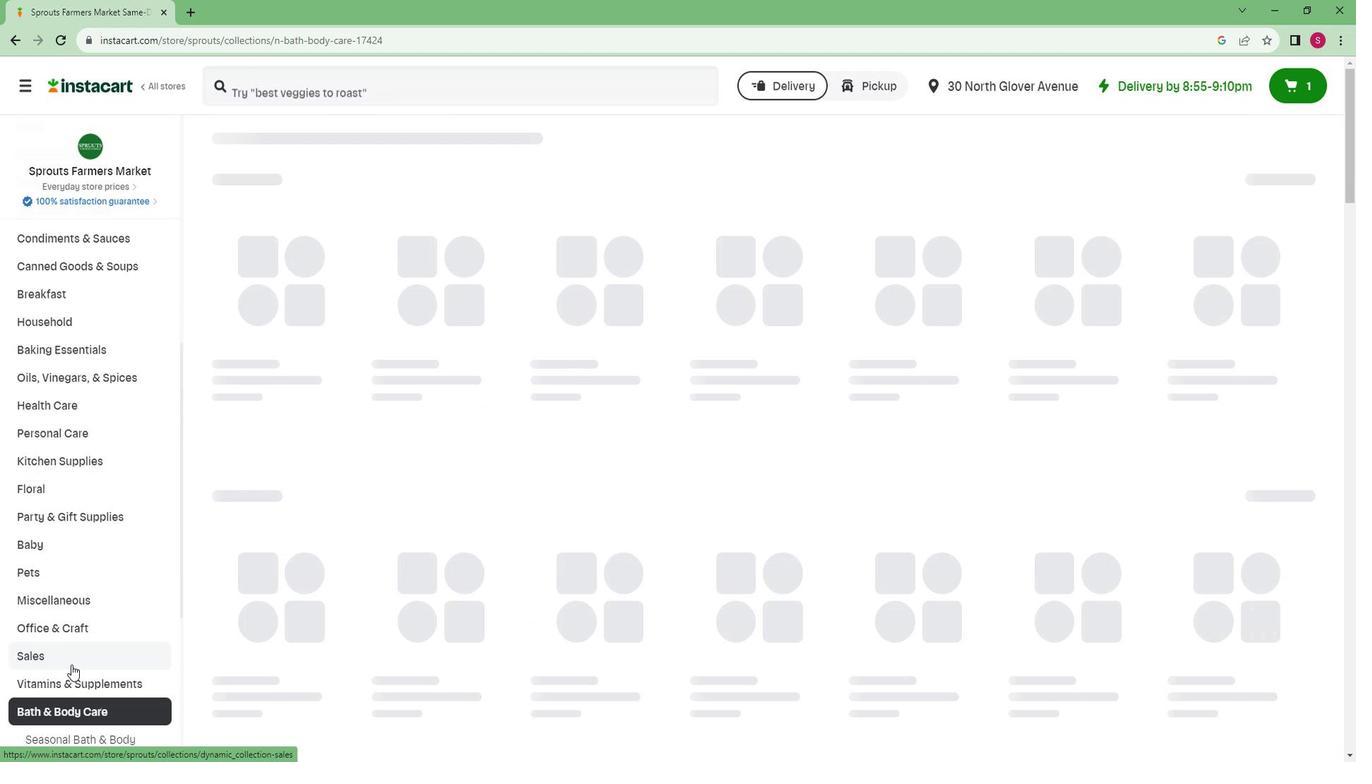 
Action: Mouse scrolled (81, 650) with delta (0, 0)
Screenshot: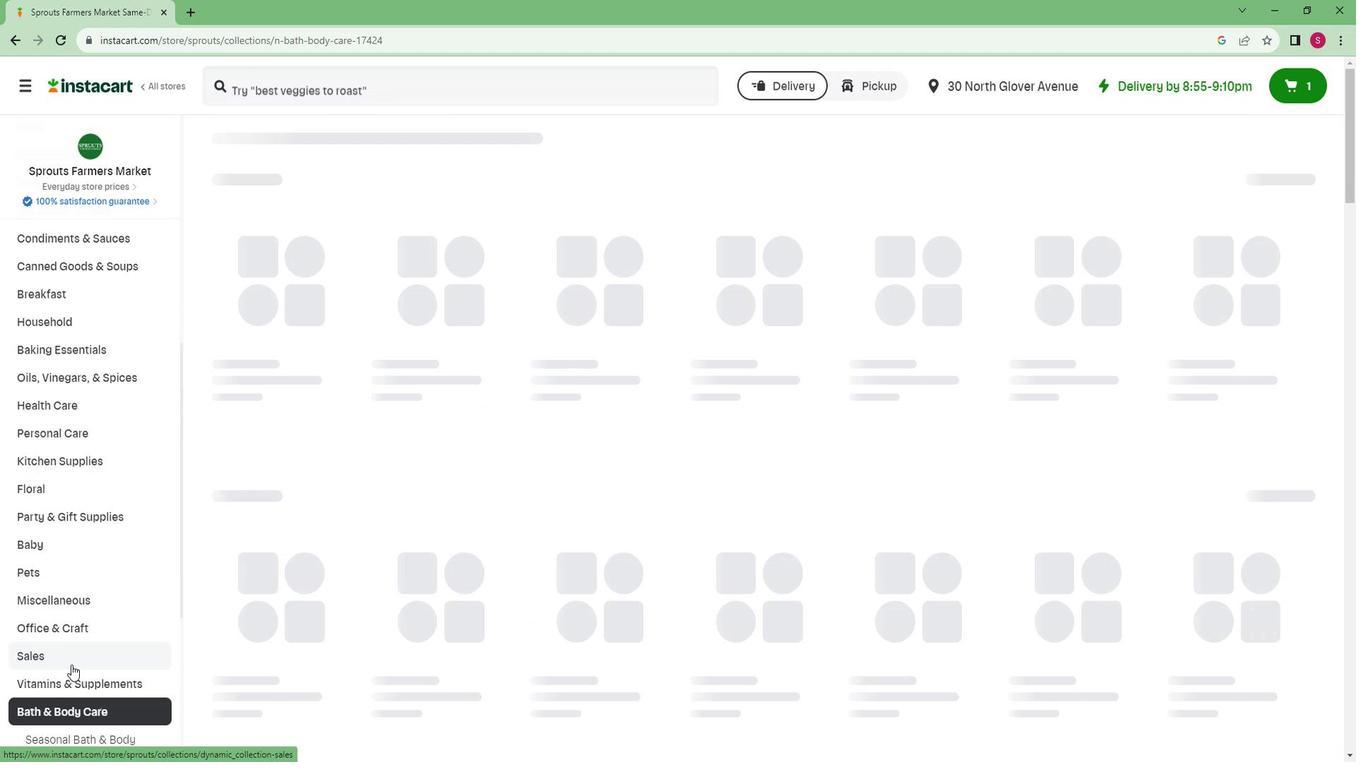 
Action: Mouse scrolled (81, 650) with delta (0, 0)
Screenshot: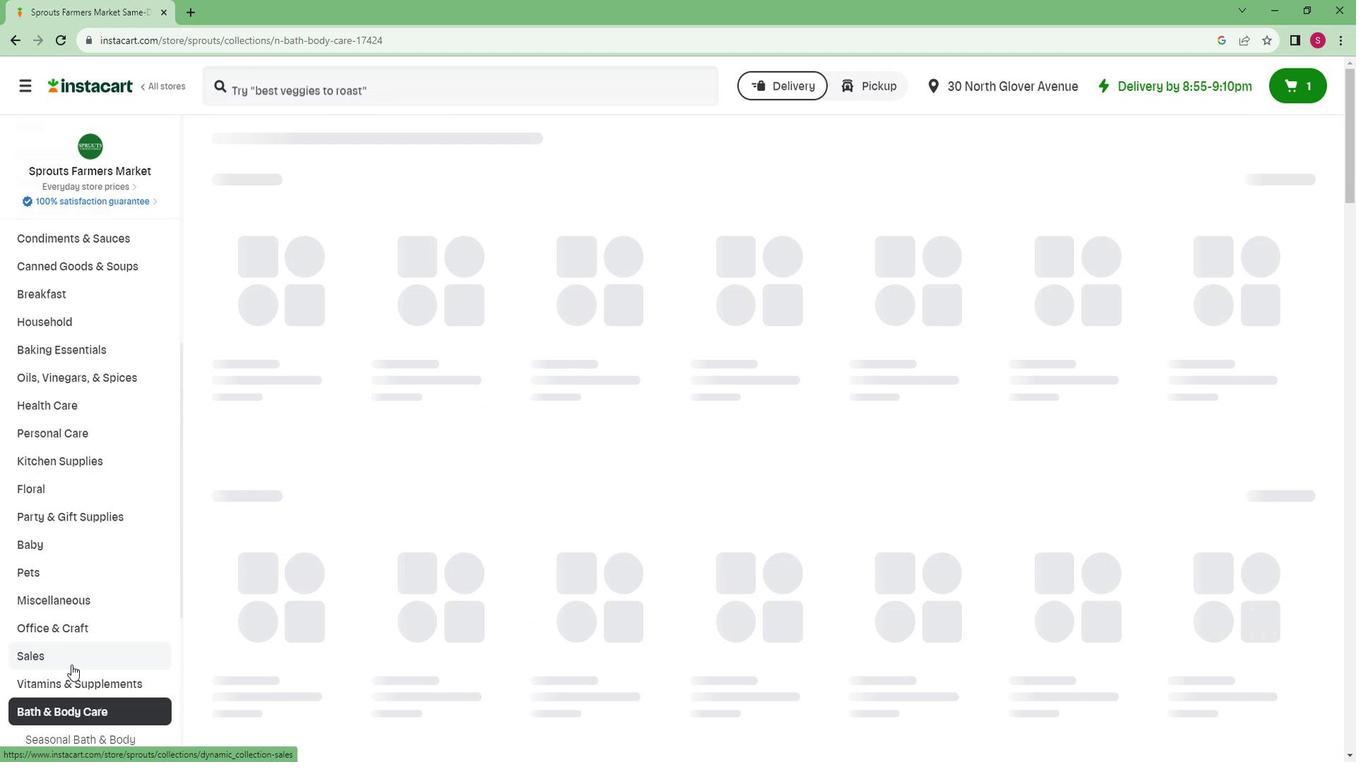 
Action: Mouse scrolled (81, 650) with delta (0, 0)
Screenshot: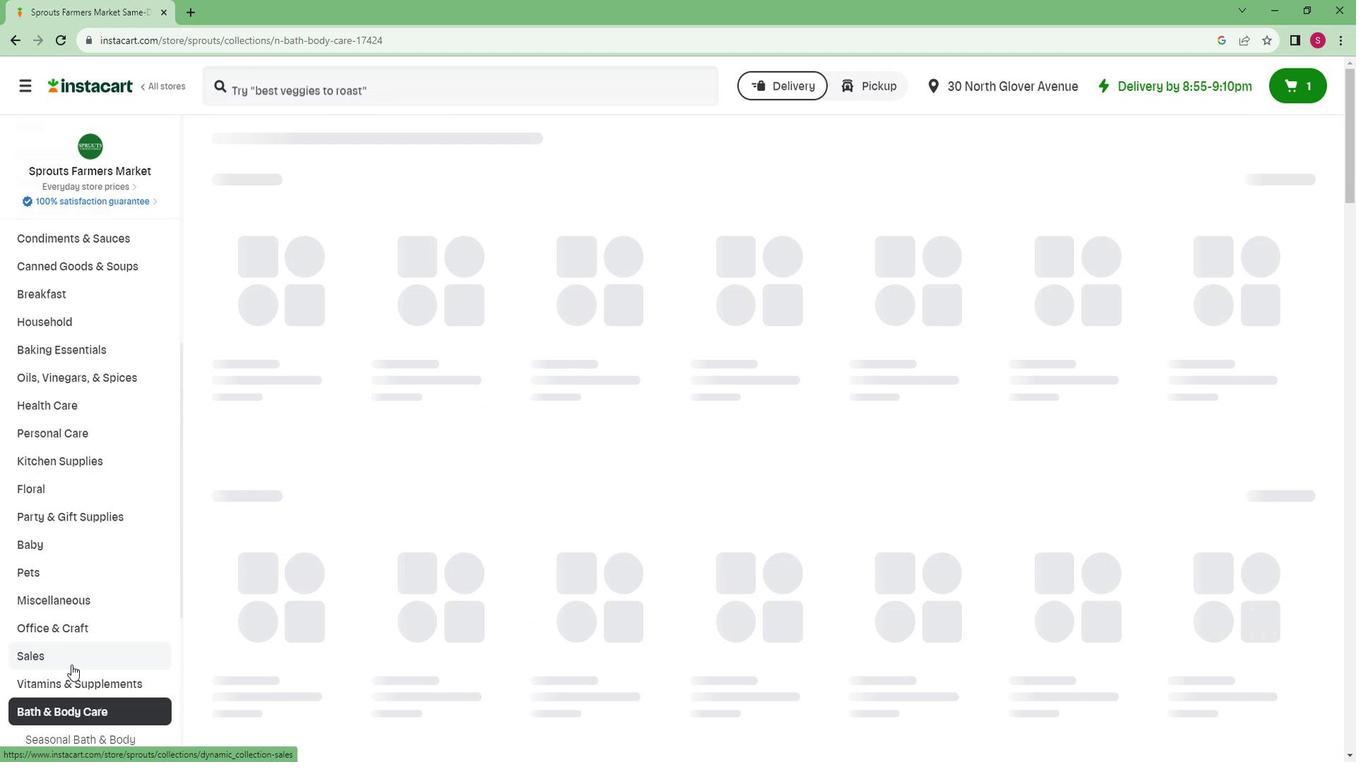 
Action: Mouse scrolled (81, 650) with delta (0, 0)
Screenshot: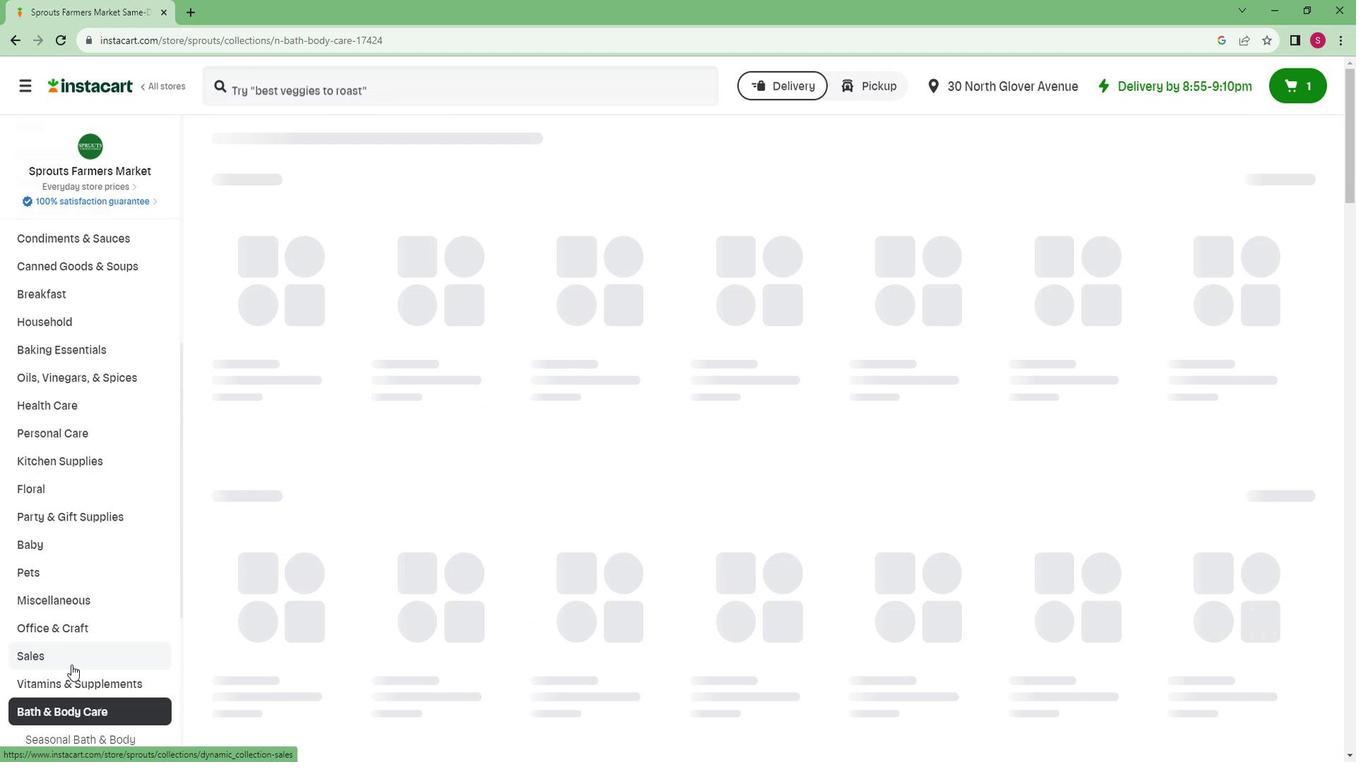 
Action: Mouse scrolled (81, 650) with delta (0, 0)
Screenshot: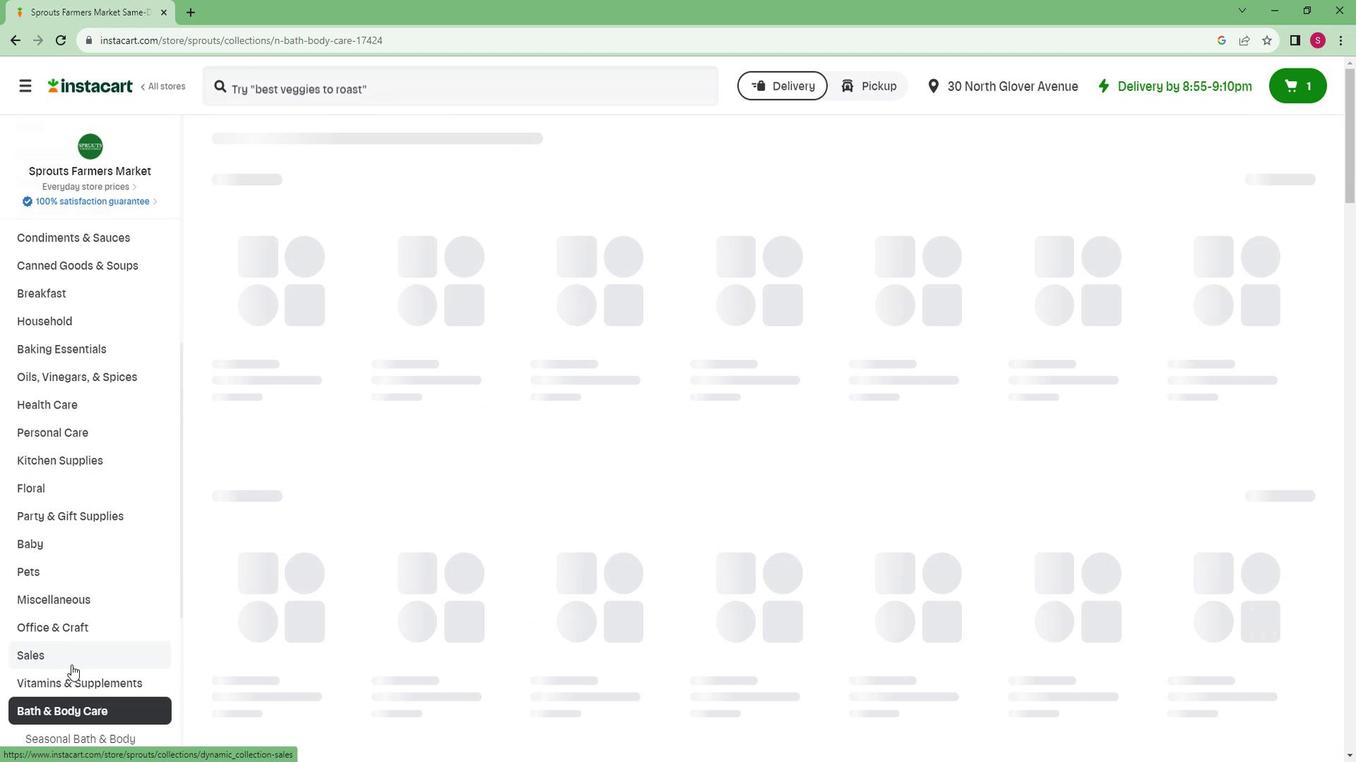
Action: Mouse scrolled (81, 650) with delta (0, 0)
Screenshot: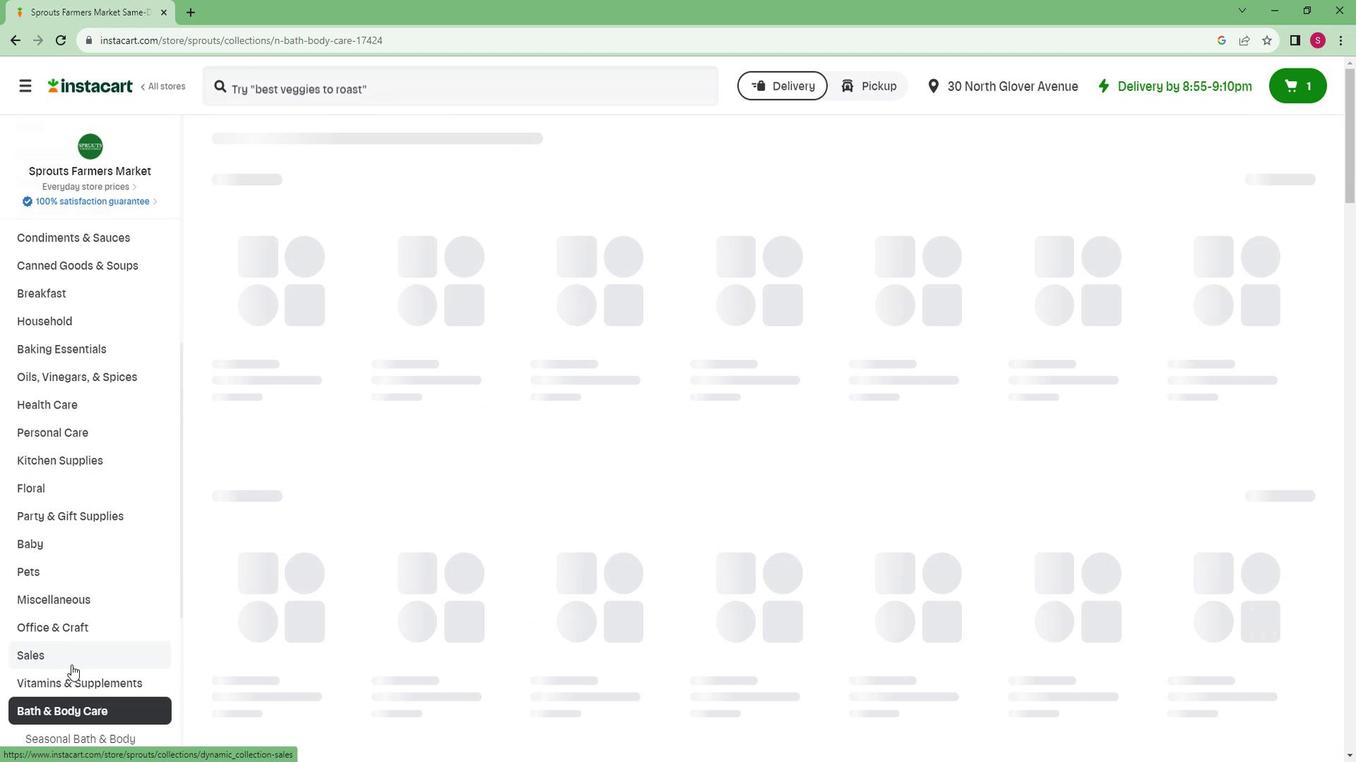 
Action: Mouse moved to (81, 650)
Screenshot: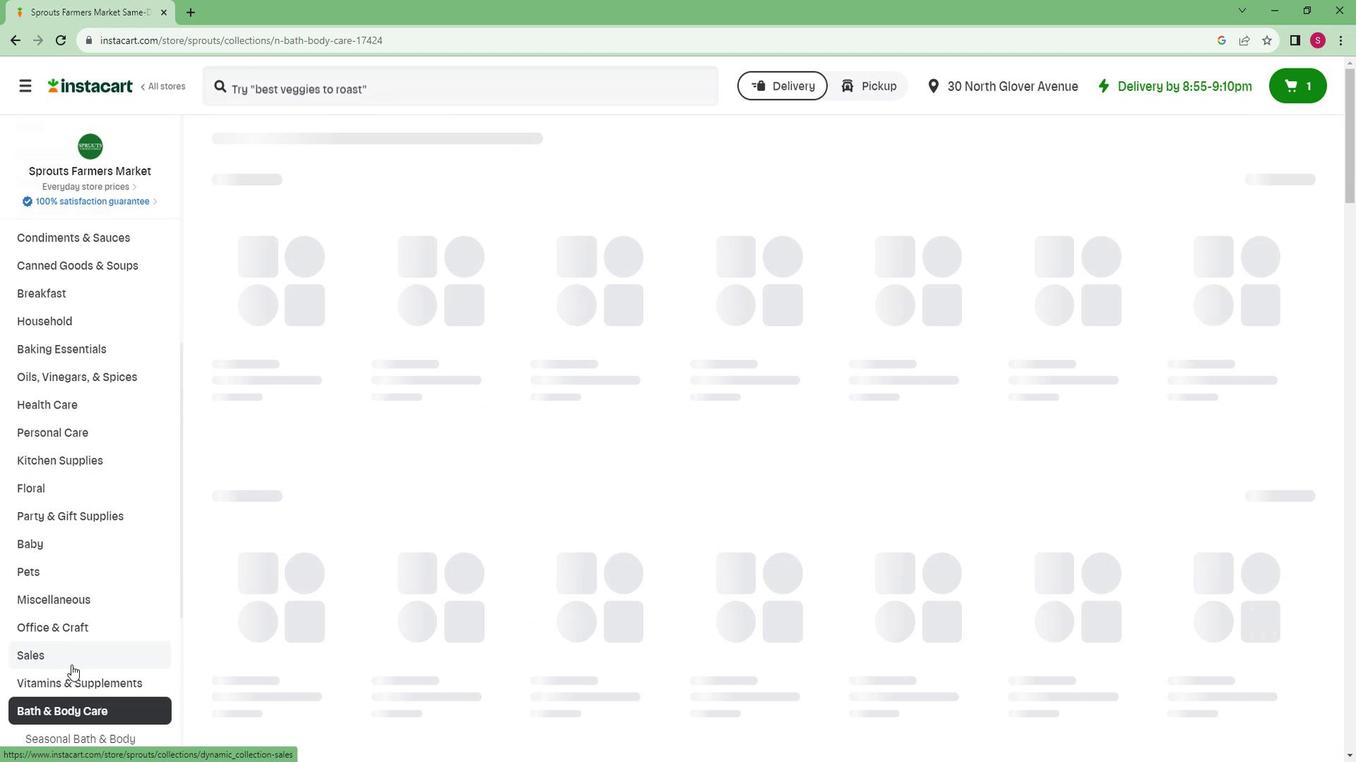 
Action: Mouse scrolled (81, 649) with delta (0, 0)
Screenshot: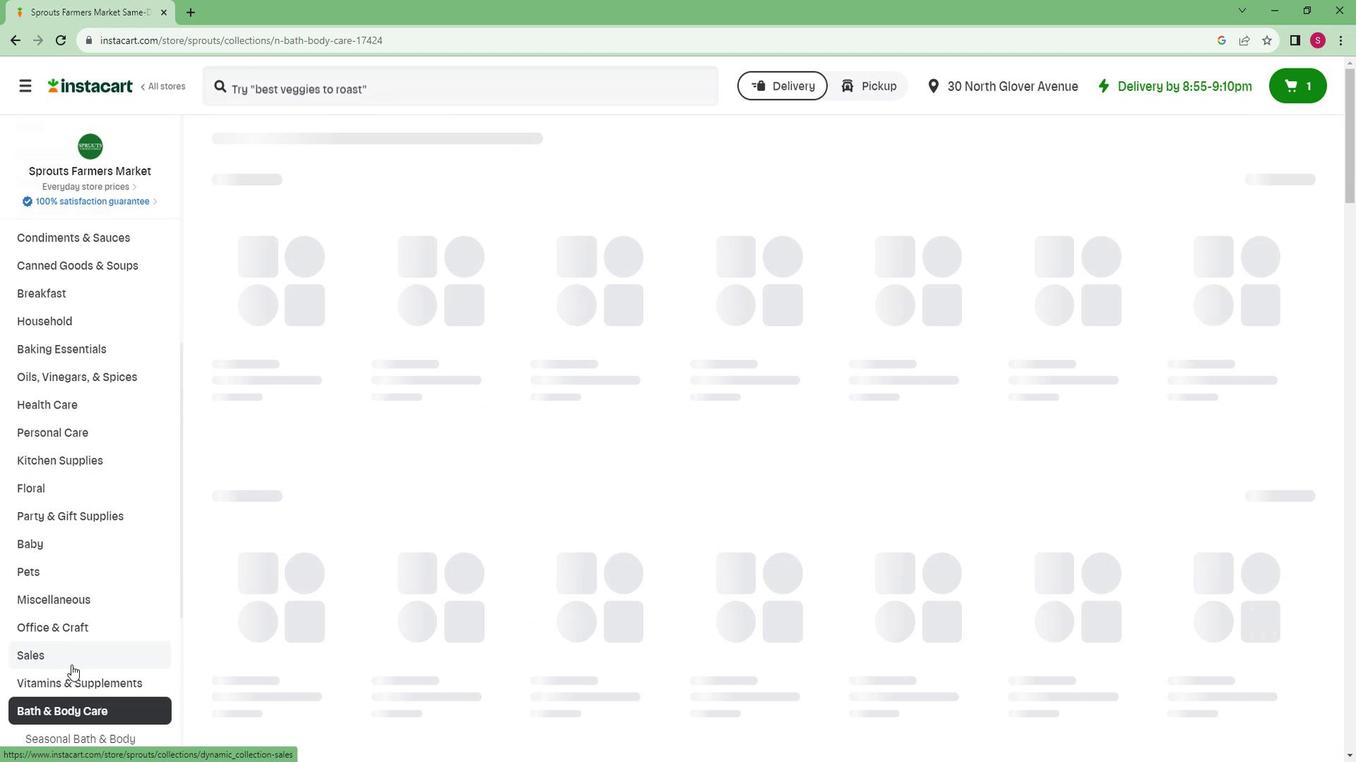 
Action: Mouse moved to (65, 633)
Screenshot: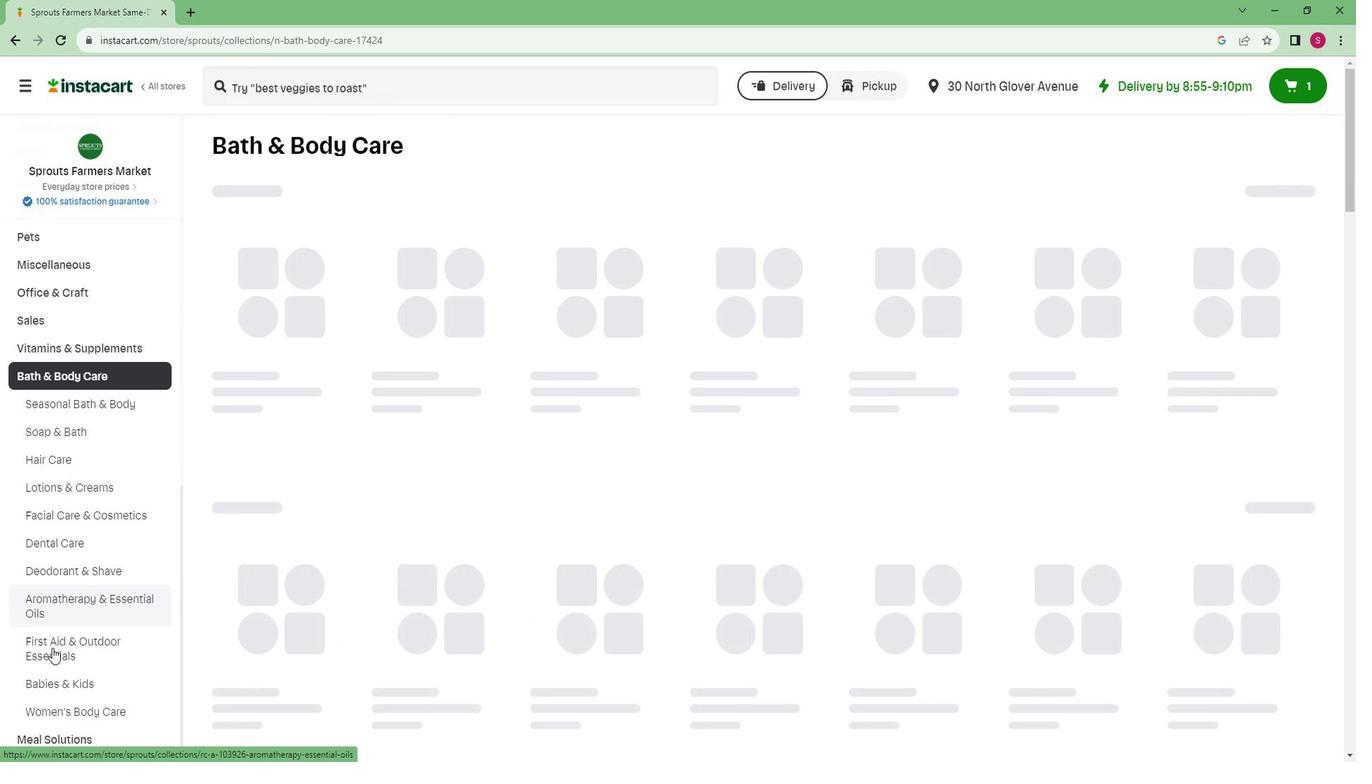 
Action: Mouse pressed left at (65, 633)
Screenshot: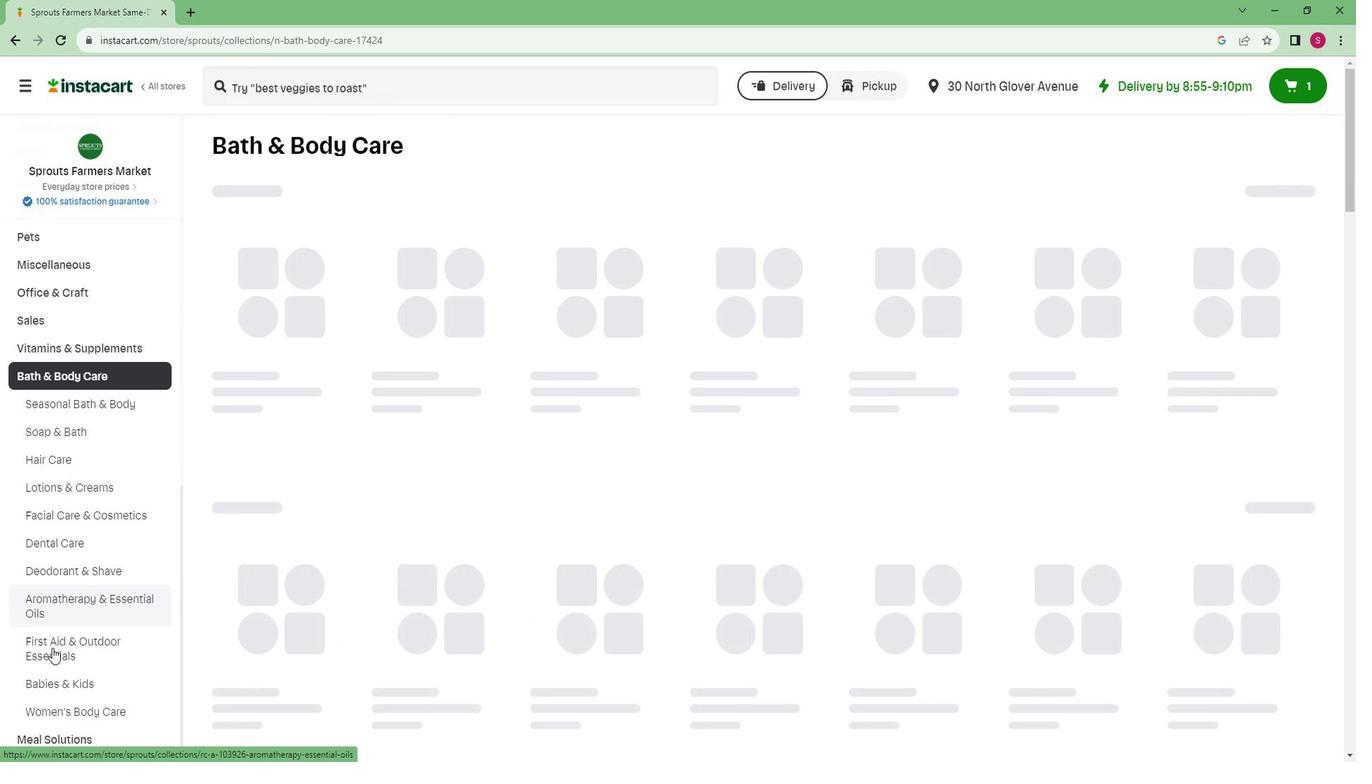 
Action: Mouse moved to (64, 629)
Screenshot: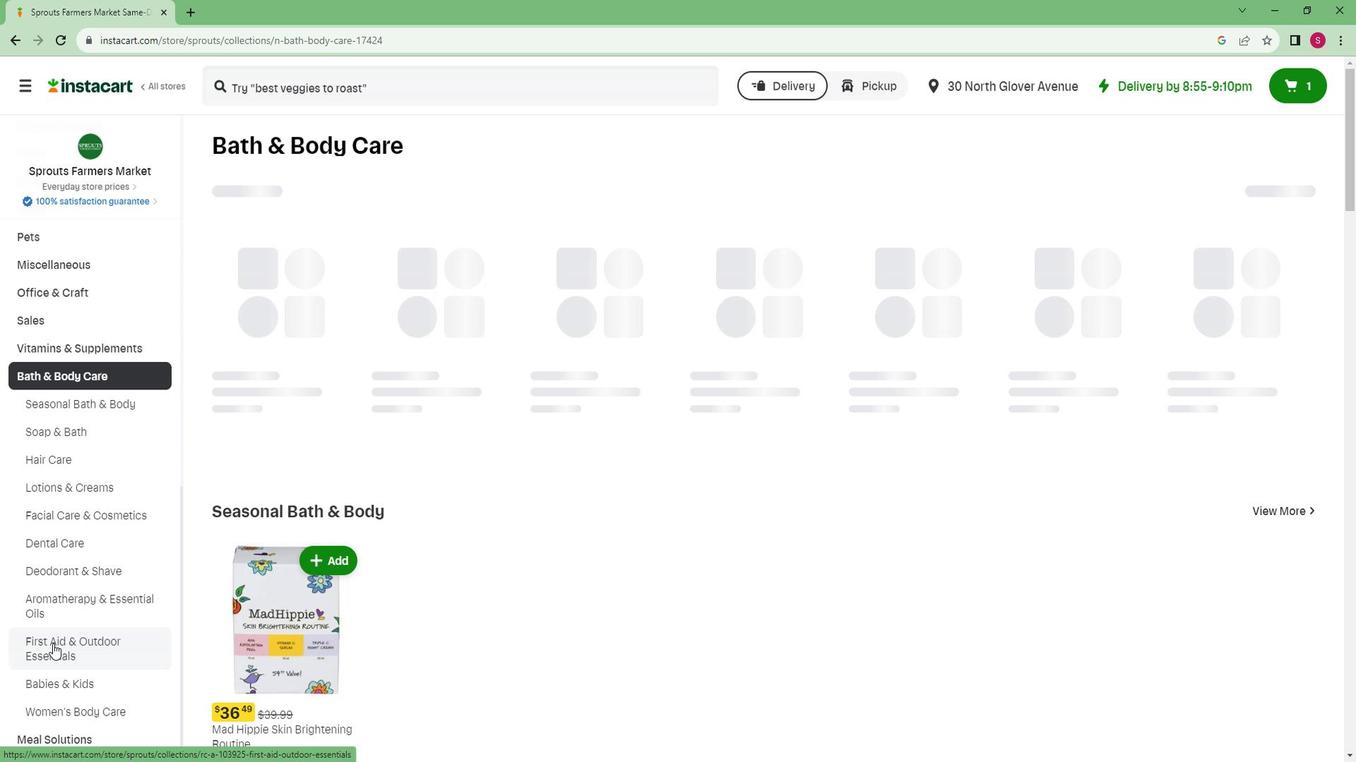 
Action: Mouse pressed left at (64, 629)
Screenshot: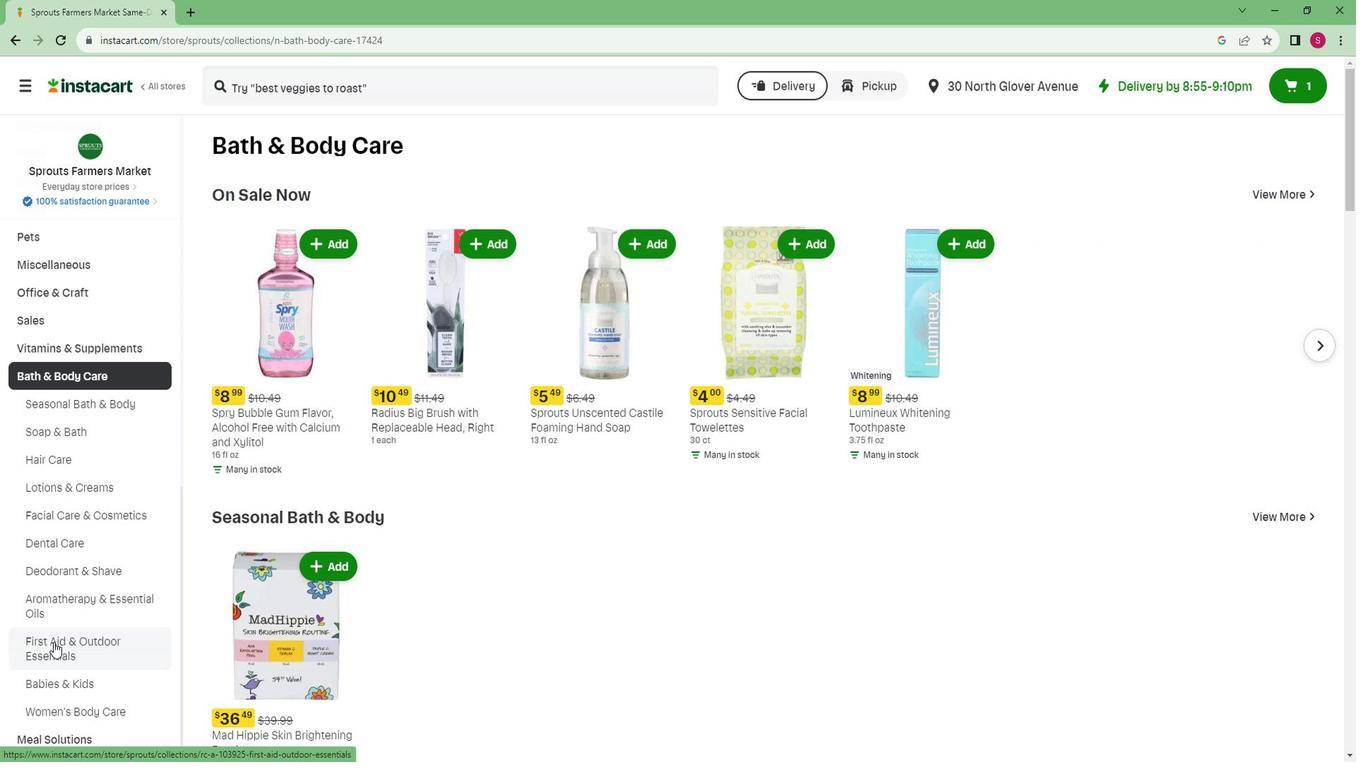 
Action: Mouse moved to (366, 96)
Screenshot: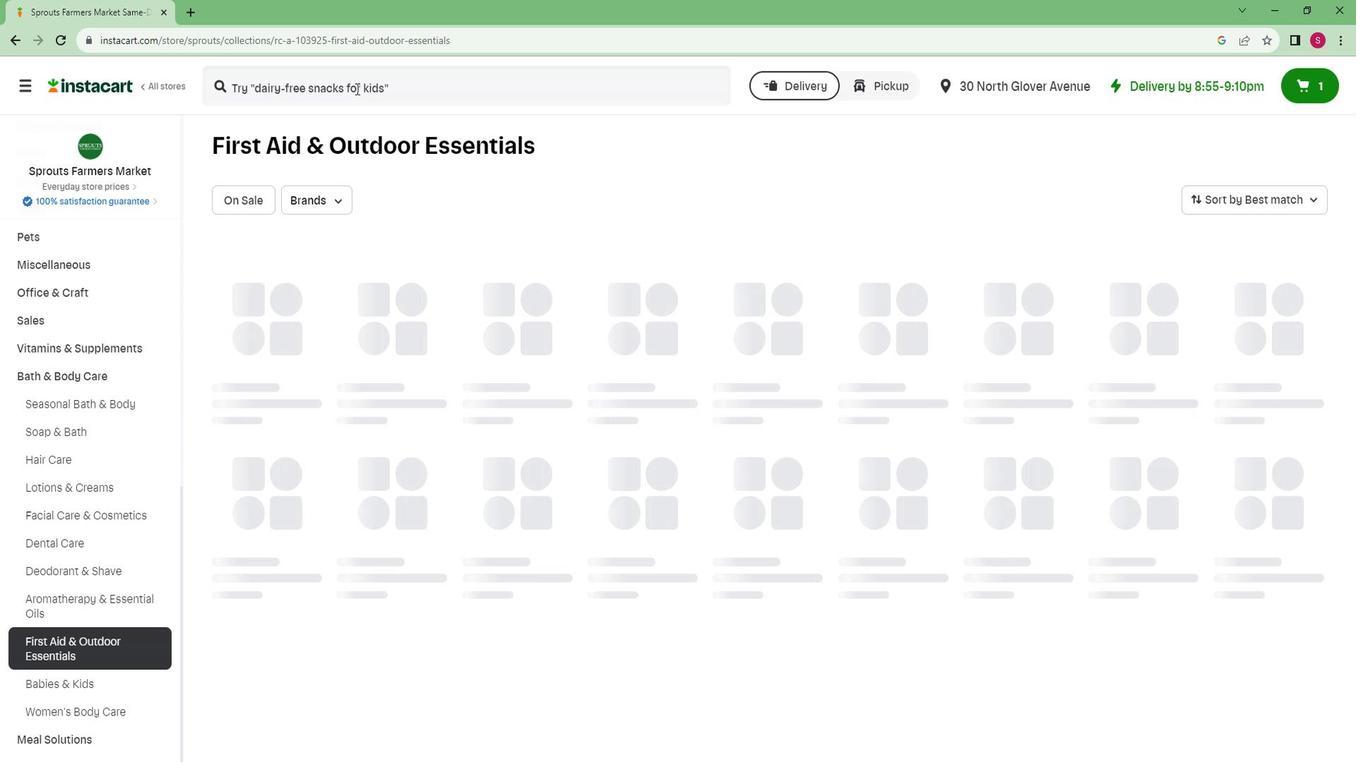 
Action: Mouse pressed left at (366, 96)
Screenshot: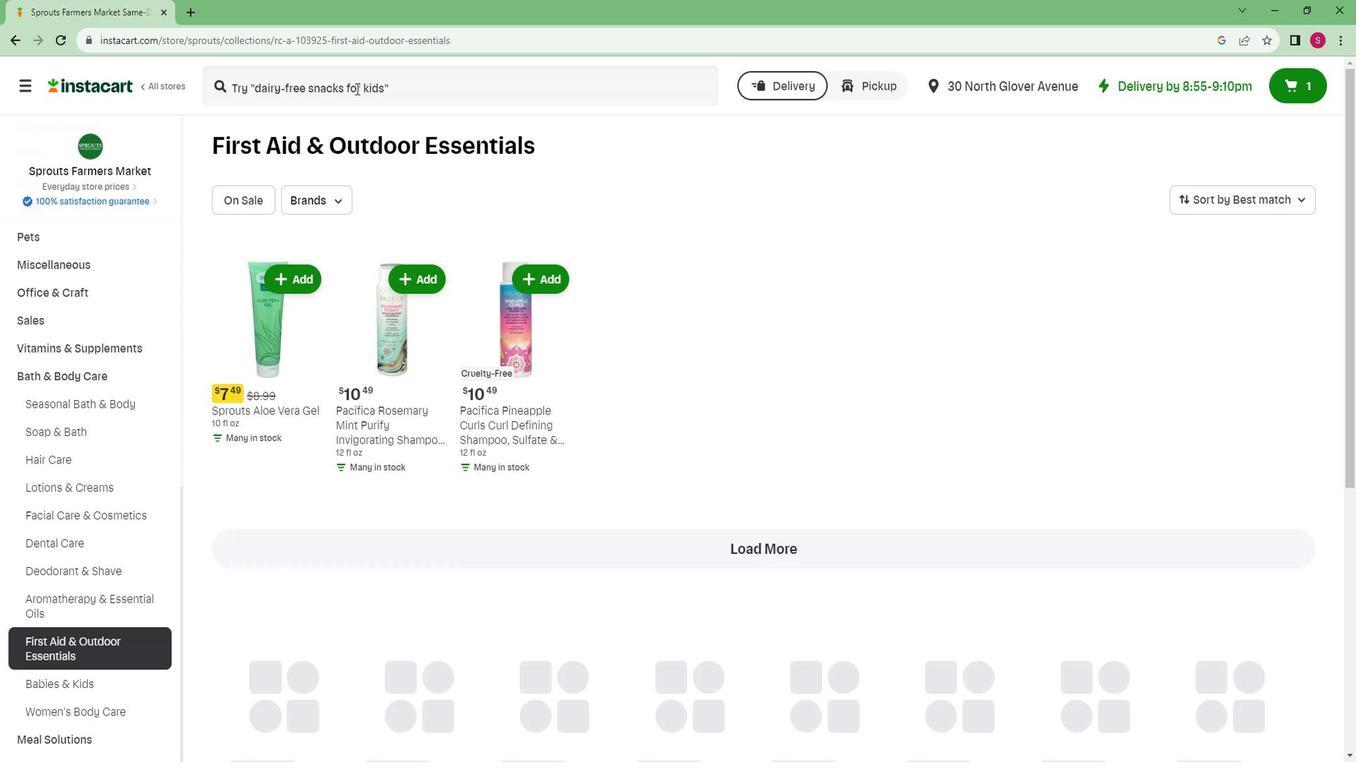 
Action: Mouse pressed left at (366, 96)
Screenshot: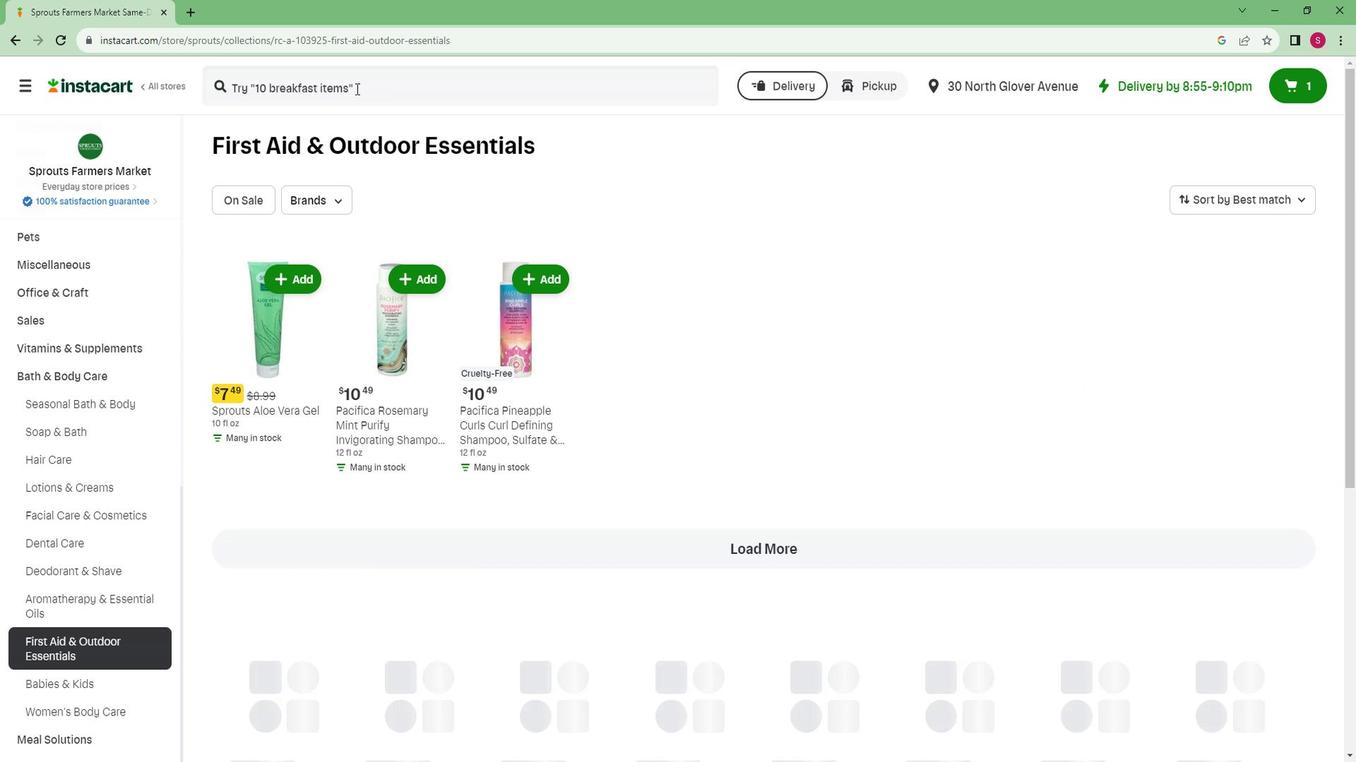 
Action: Key pressed <Key.caps_lock>N<Key.caps_lock>eem<Key.space><Key.caps_lock>A<Key.caps_lock>ura<Key.space><Key.caps_lock>N<Key.caps_lock>aturals<Key.space><Key.caps_lock>S<Key.caps_lock>kin<Key.space><Key.caps_lock>S<Key.caps_lock>akl<Key.backspace><Key.backspace>lve<Key.enter>
Screenshot: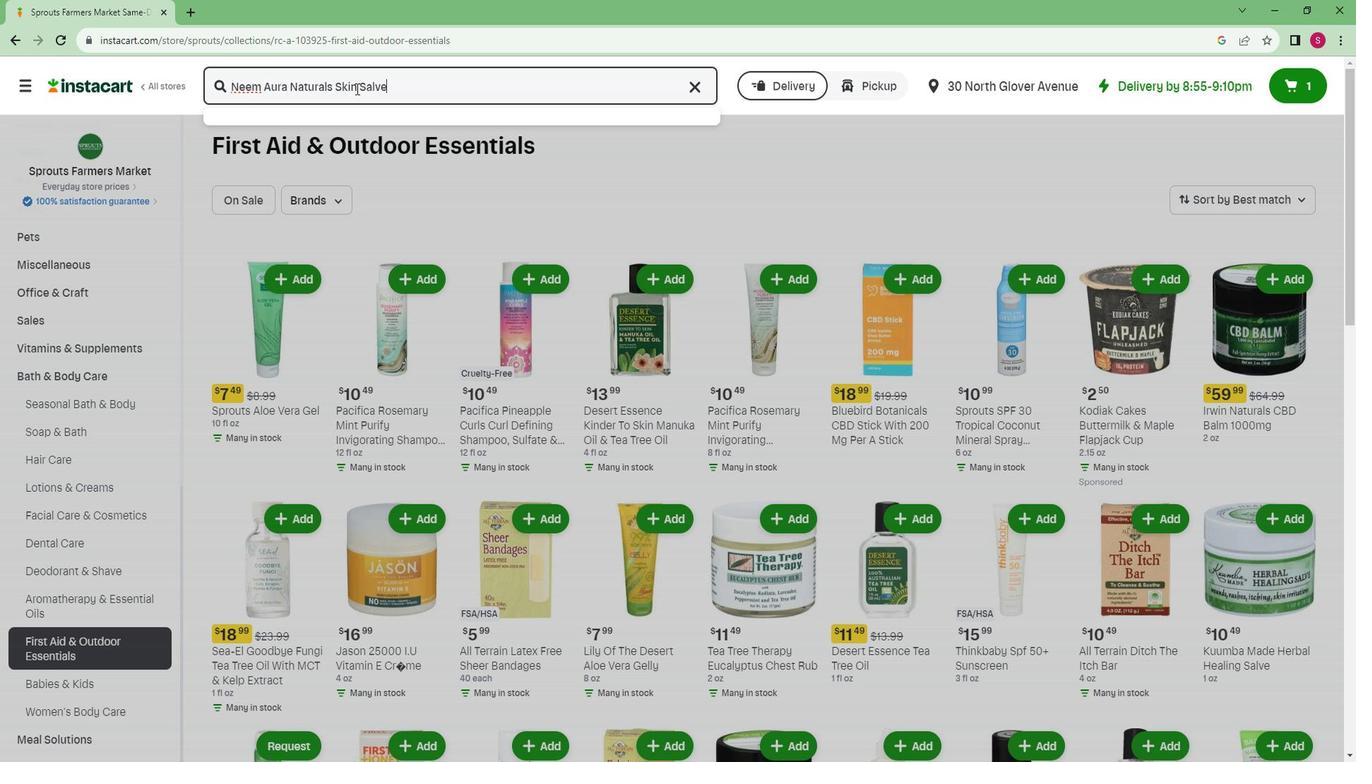 
Action: Mouse moved to (418, 204)
Screenshot: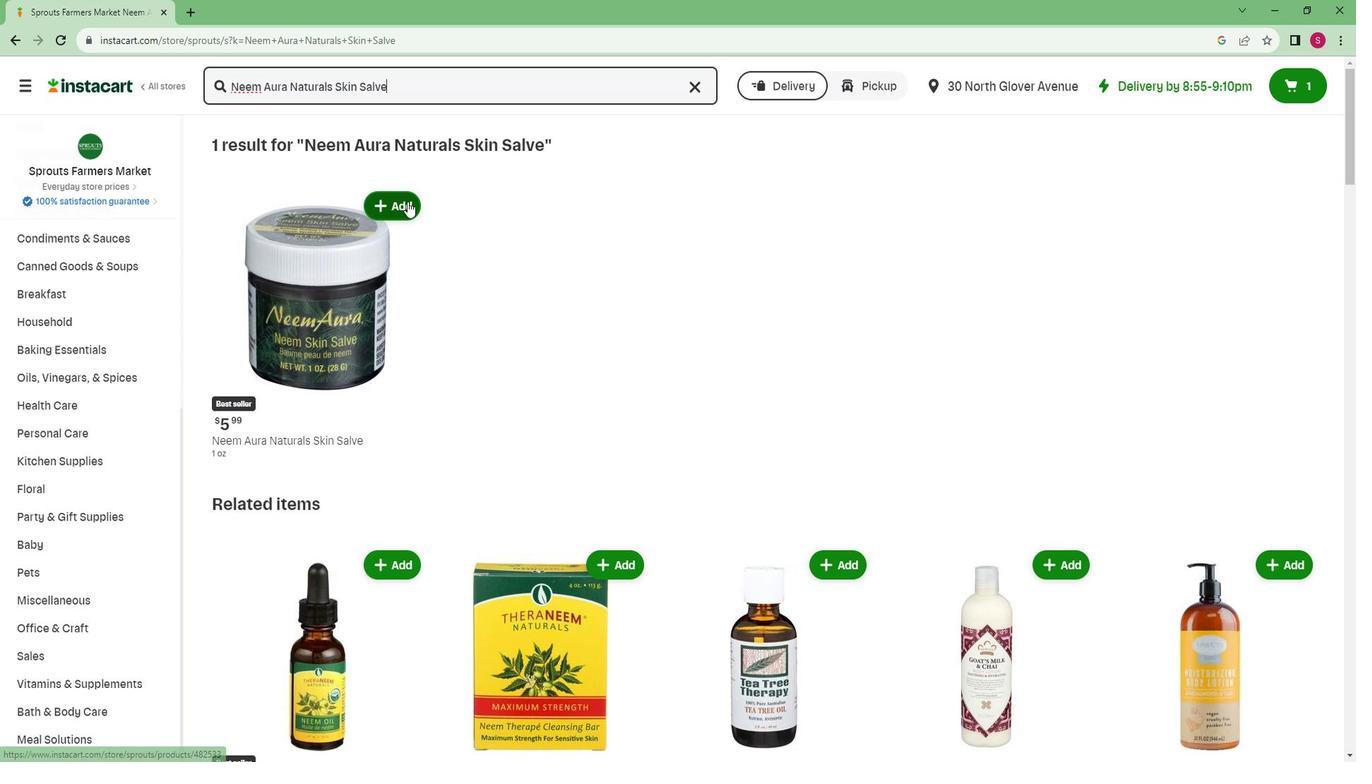 
Action: Mouse pressed left at (418, 204)
Screenshot: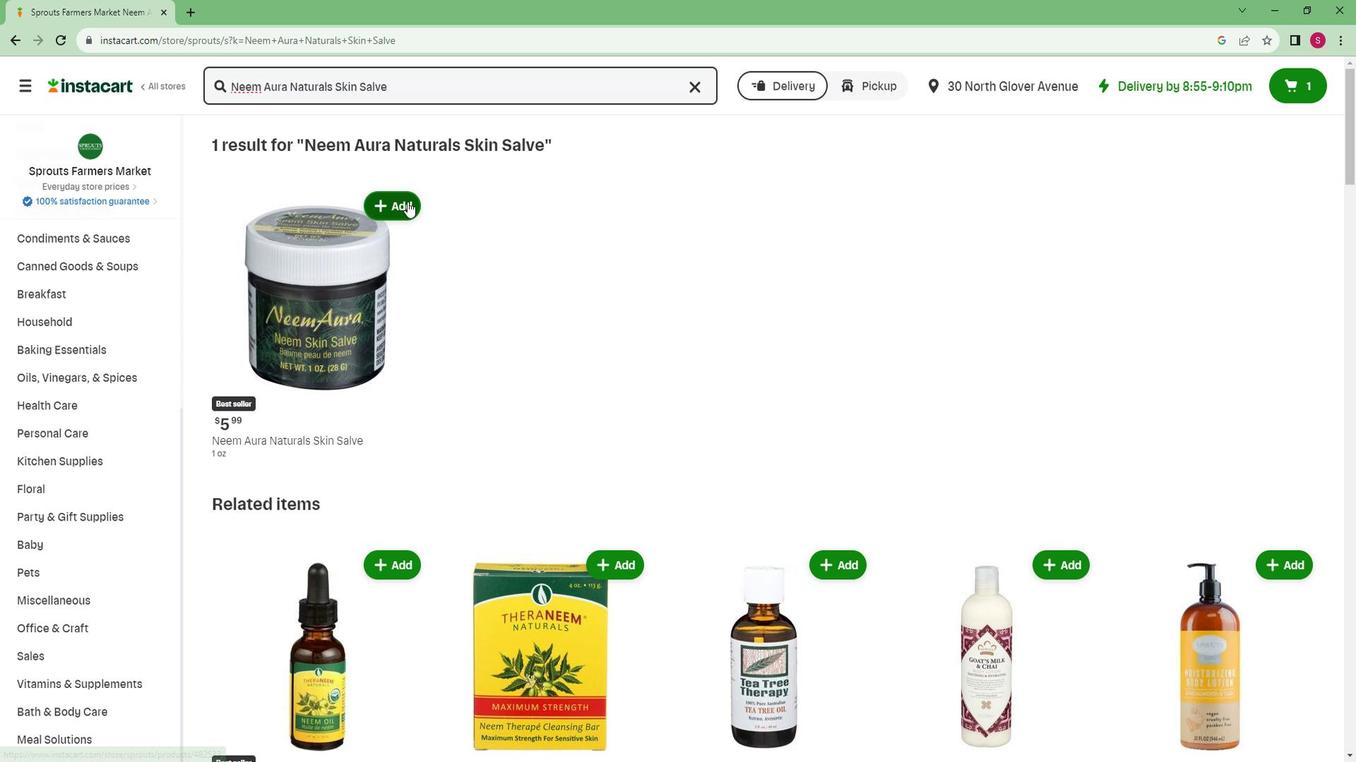 
Action: Mouse moved to (479, 350)
Screenshot: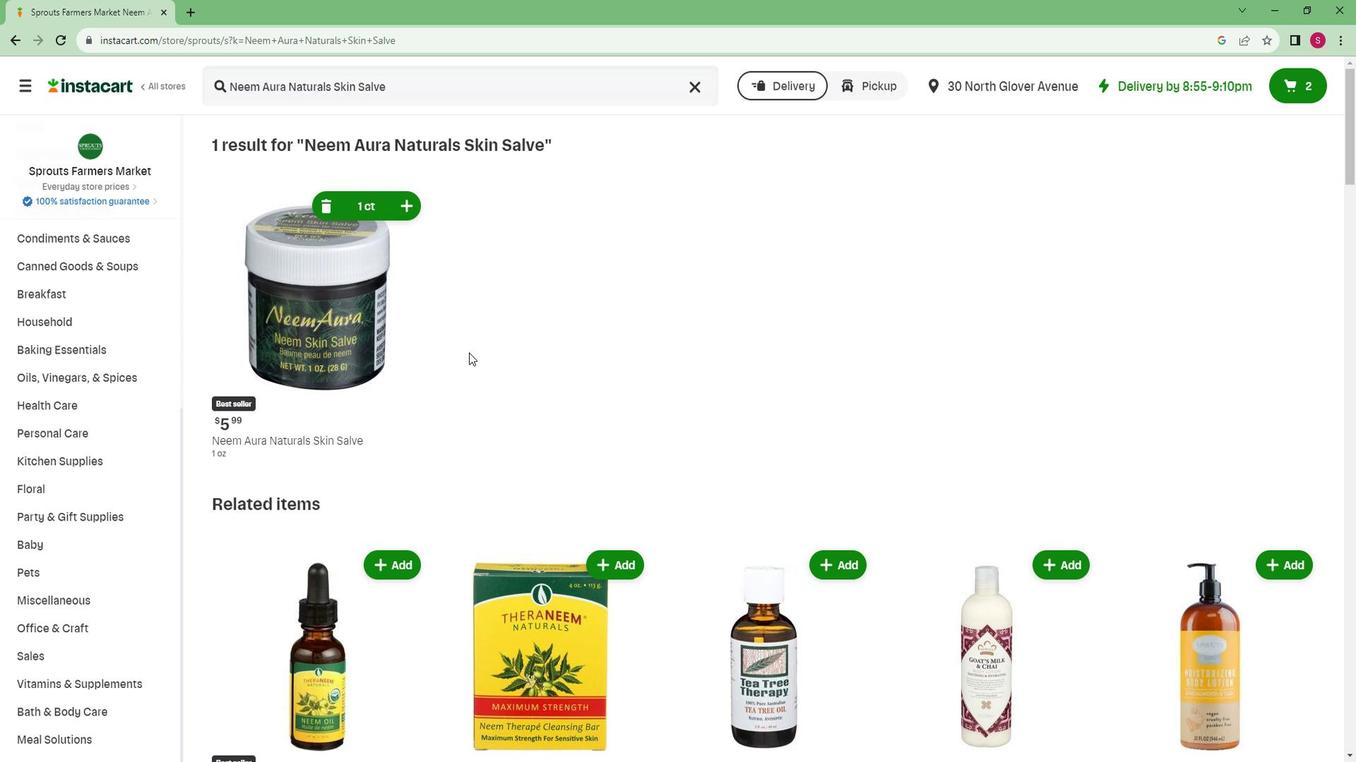 
